 Task: Find connections with filter location Bhūm with filter topic #Saaswith filter profile language French with filter current company GO FIRST with filter school CA TEST SERIES - Online Test Series for CA Final & IPCC/INTER with filter industry Industry Associations with filter service category Commercial Real Estate with filter keywords title Women's Shelter Jobs
Action: Mouse moved to (489, 60)
Screenshot: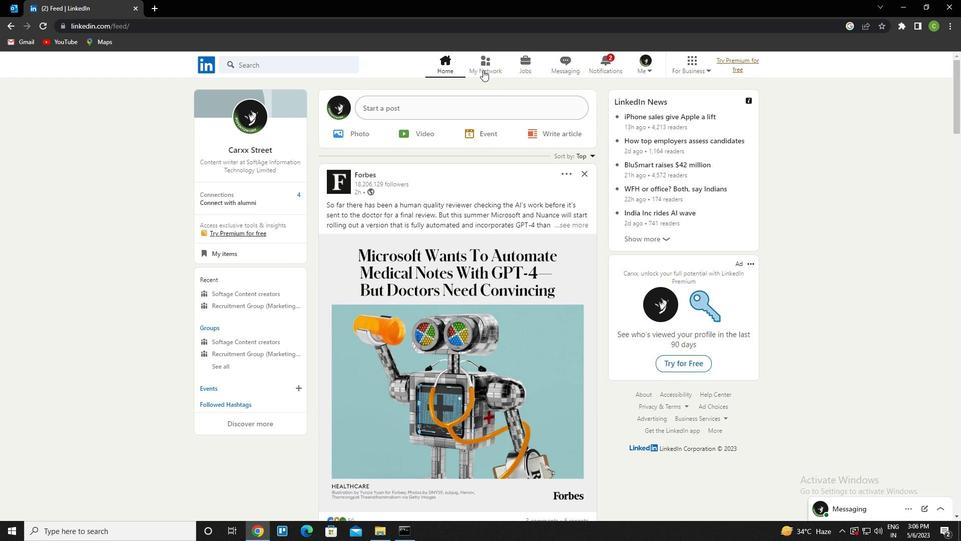 
Action: Mouse pressed left at (489, 60)
Screenshot: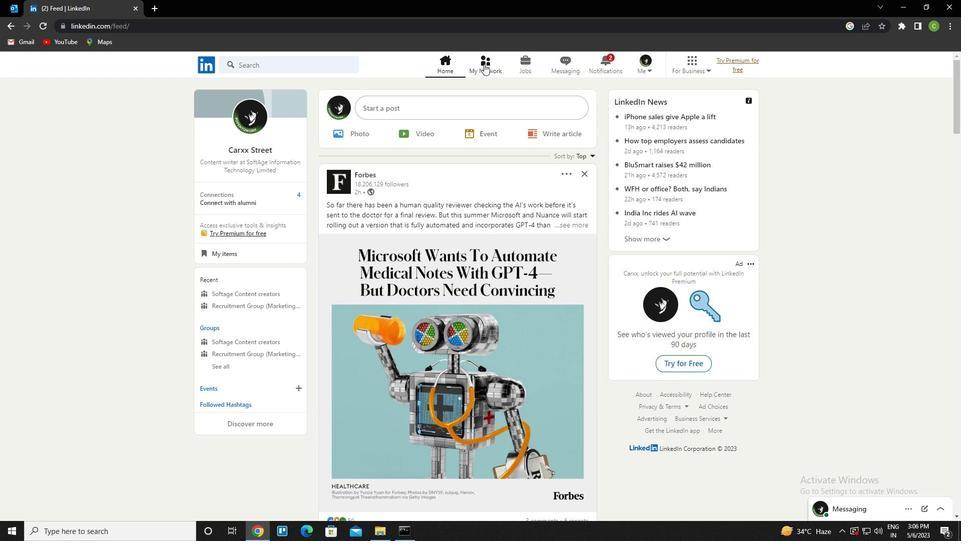 
Action: Mouse moved to (313, 123)
Screenshot: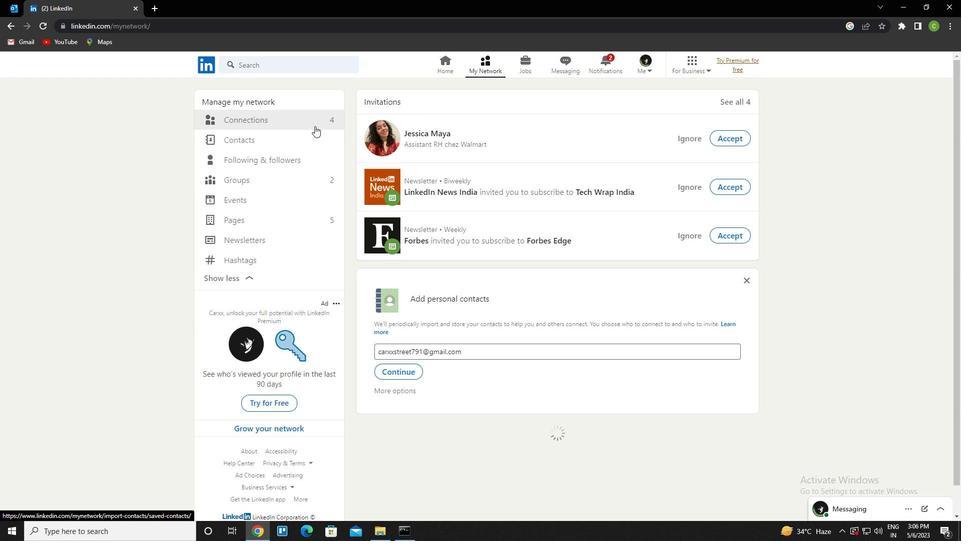 
Action: Mouse pressed left at (313, 123)
Screenshot: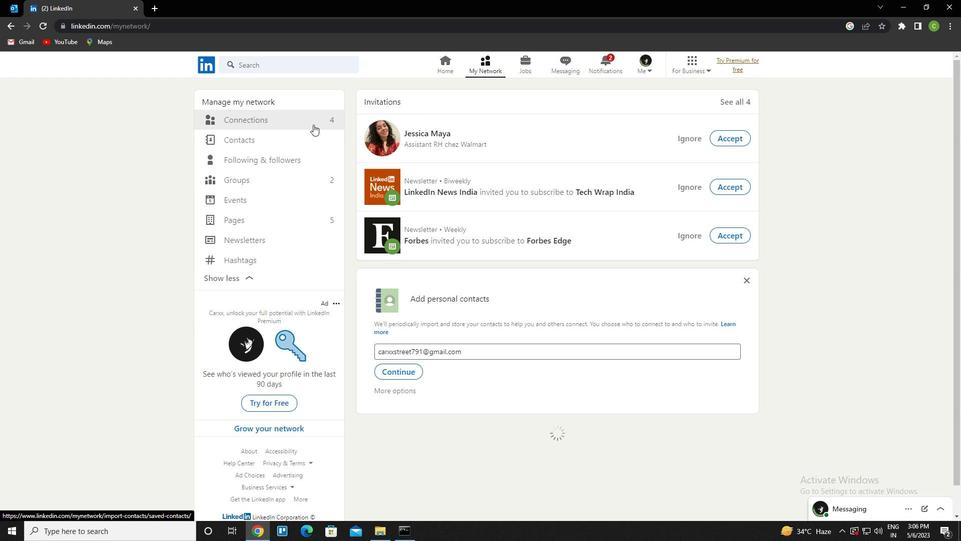 
Action: Mouse moved to (552, 119)
Screenshot: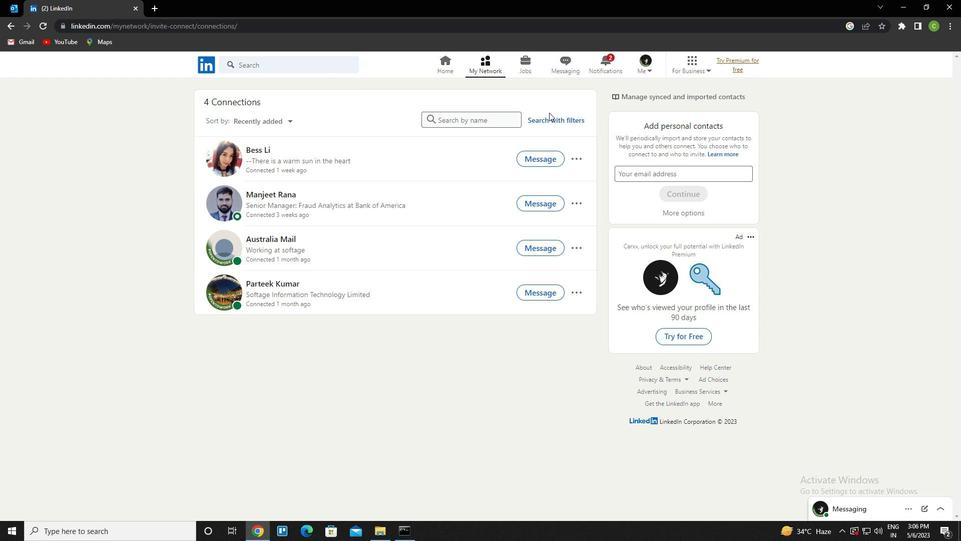 
Action: Mouse pressed left at (552, 119)
Screenshot: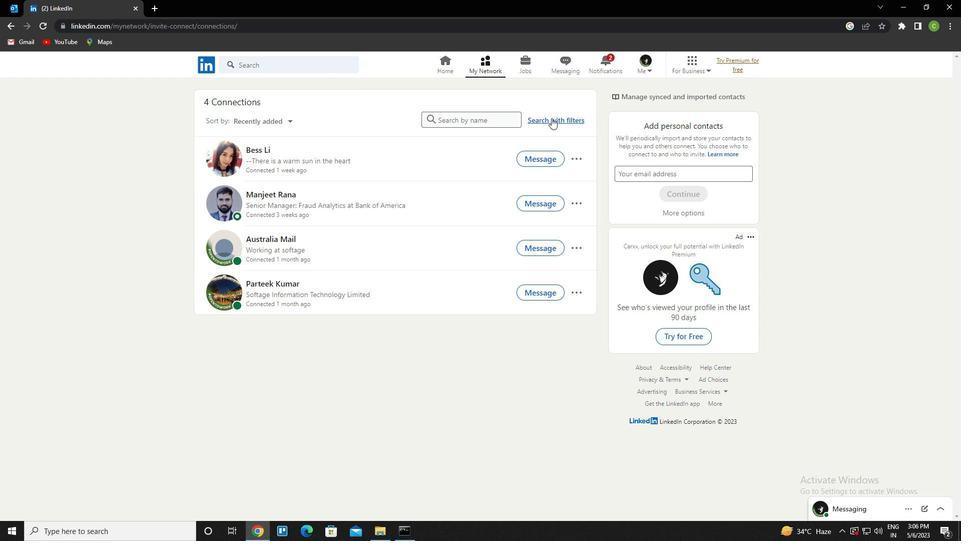 
Action: Mouse moved to (514, 94)
Screenshot: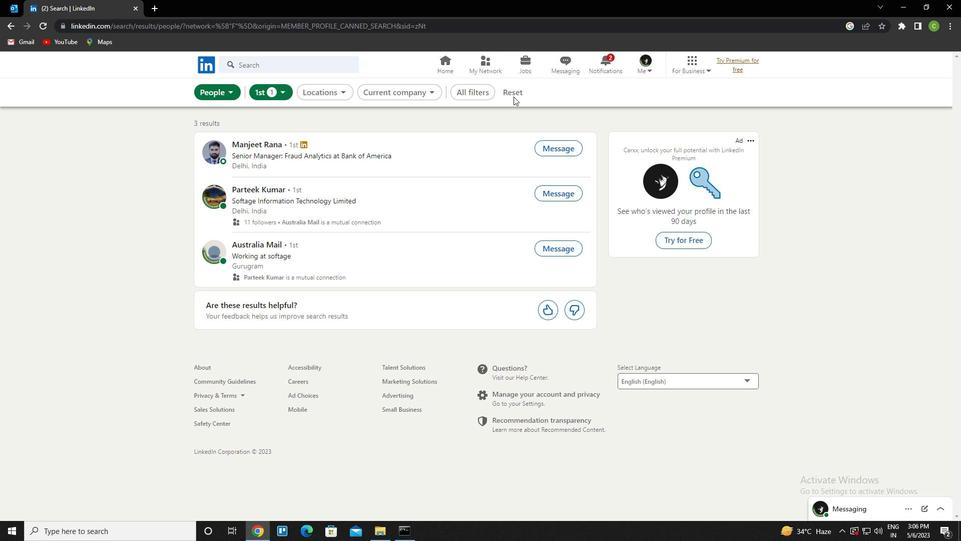 
Action: Mouse pressed left at (514, 94)
Screenshot: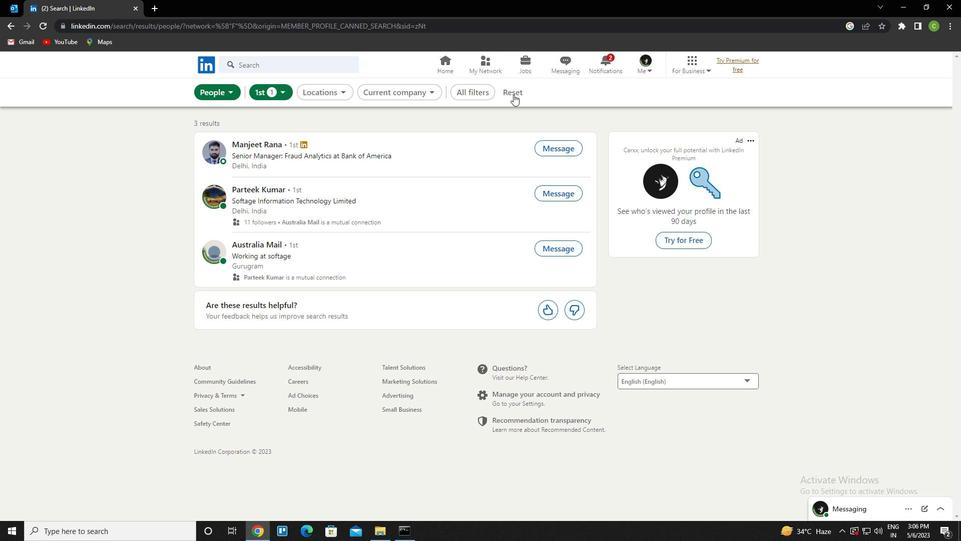 
Action: Mouse moved to (485, 97)
Screenshot: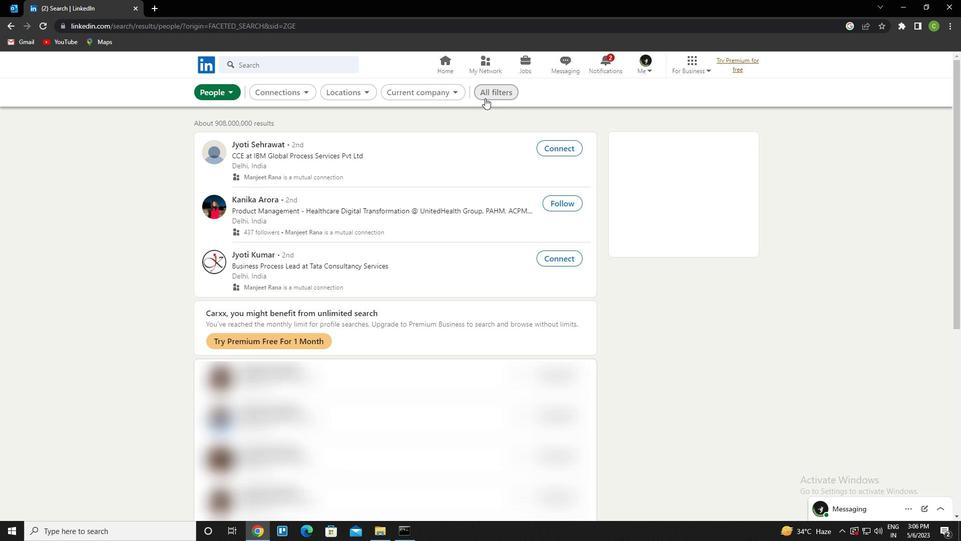 
Action: Mouse pressed left at (485, 97)
Screenshot: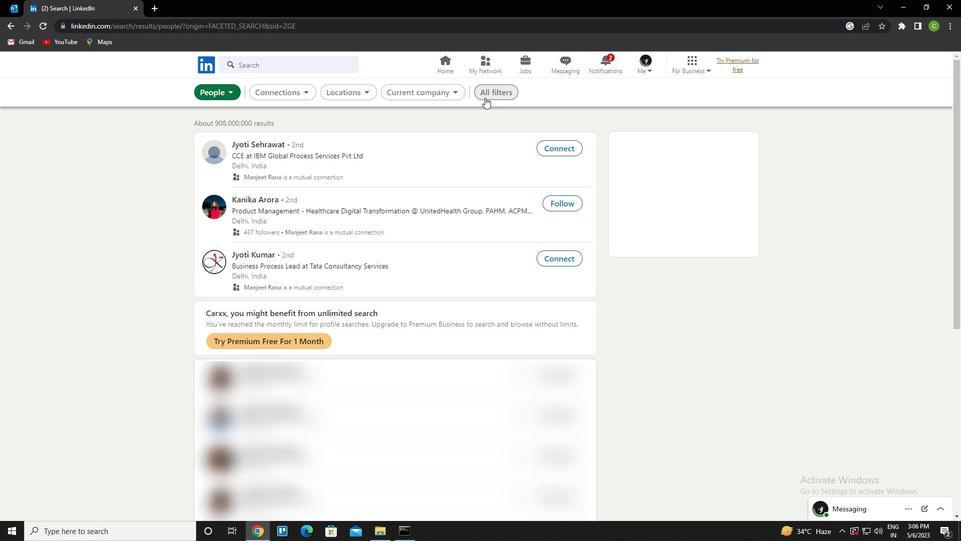 
Action: Mouse moved to (860, 337)
Screenshot: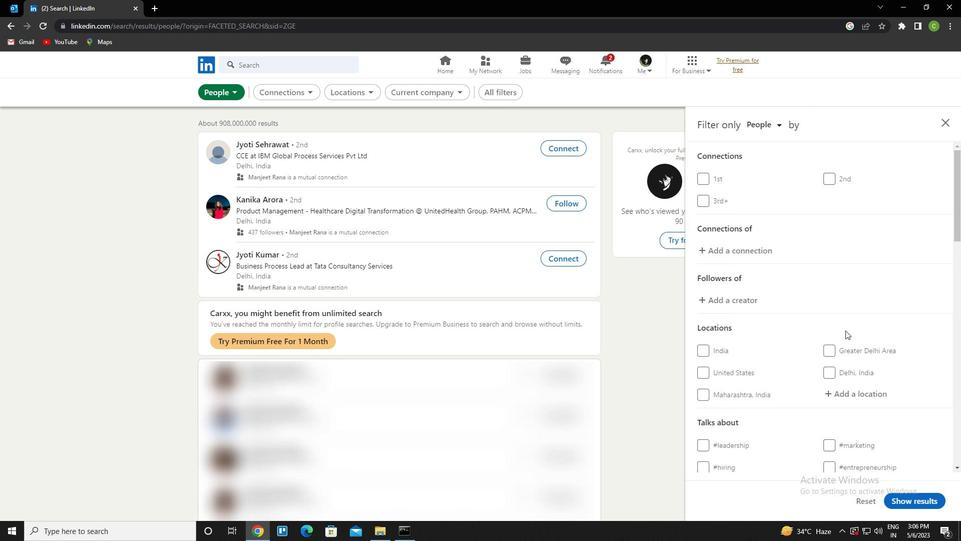 
Action: Mouse scrolled (860, 337) with delta (0, 0)
Screenshot: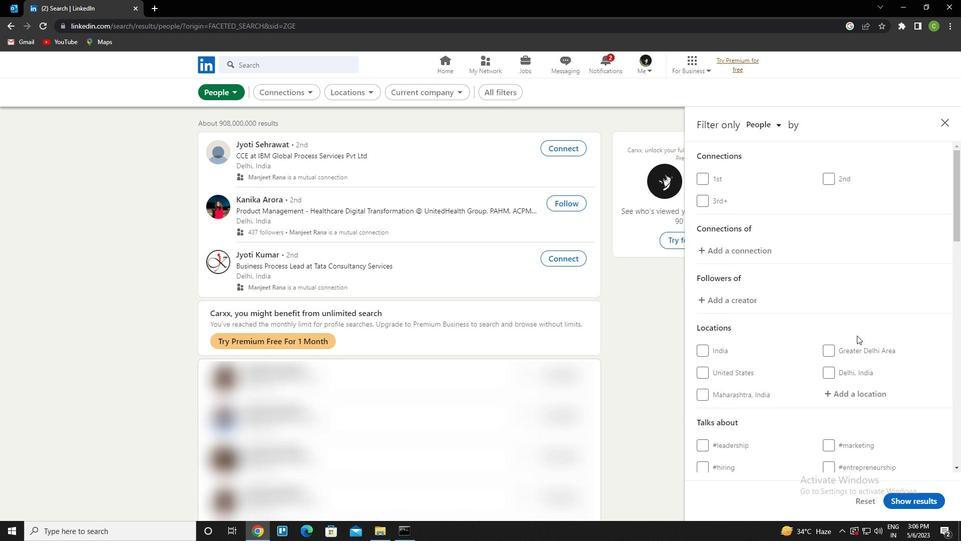 
Action: Mouse moved to (859, 338)
Screenshot: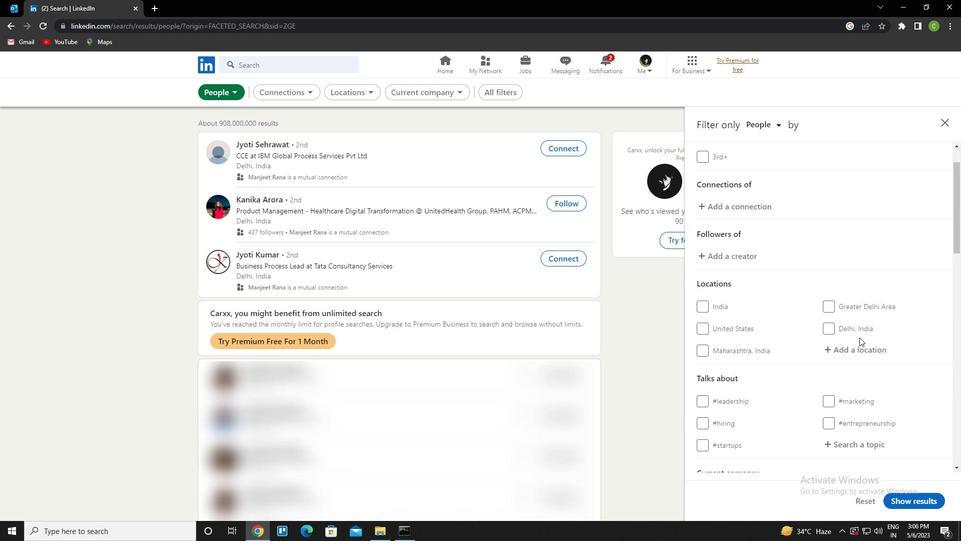 
Action: Mouse scrolled (859, 337) with delta (0, 0)
Screenshot: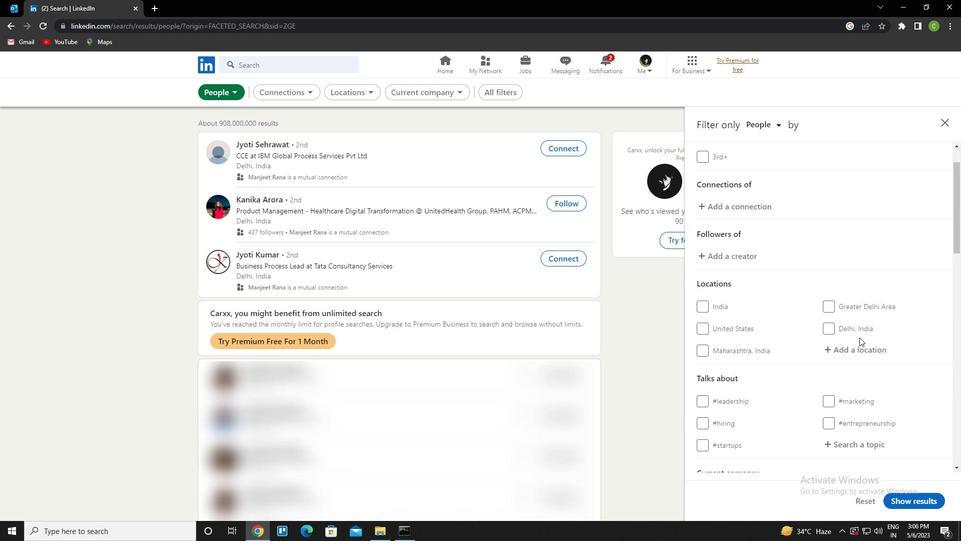 
Action: Mouse moved to (865, 289)
Screenshot: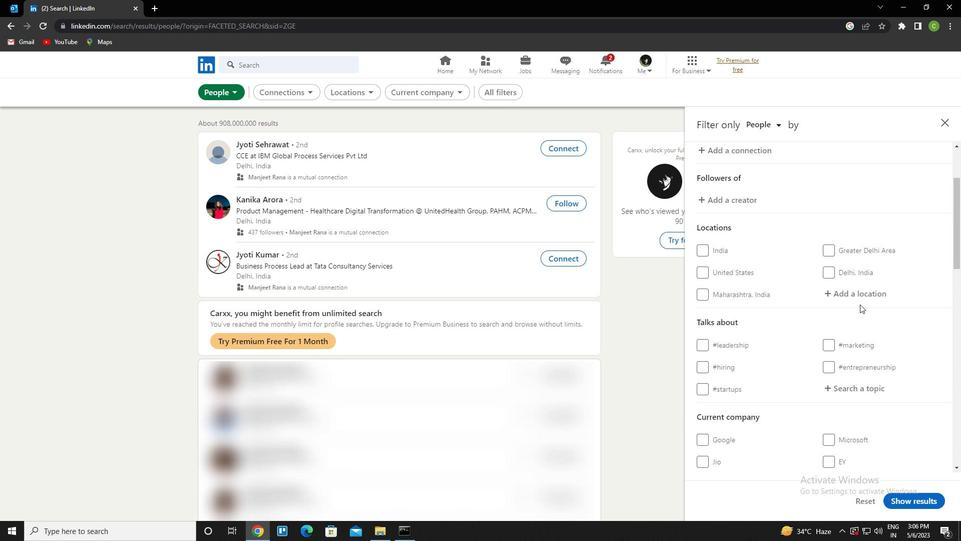 
Action: Mouse pressed left at (865, 289)
Screenshot: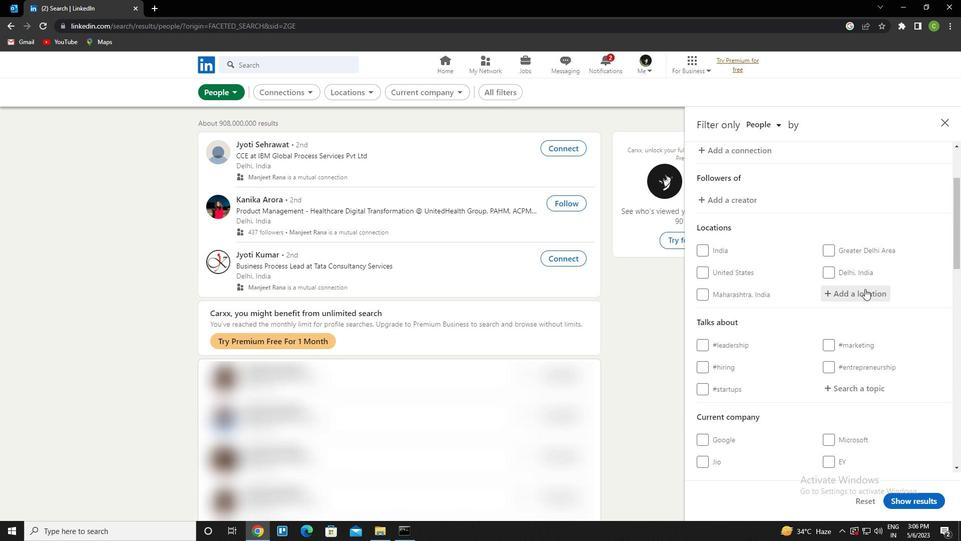 
Action: Key pressed <Key.caps_lock>b<Key.caps_lock>Hum<Key.down><Key.enter>
Screenshot: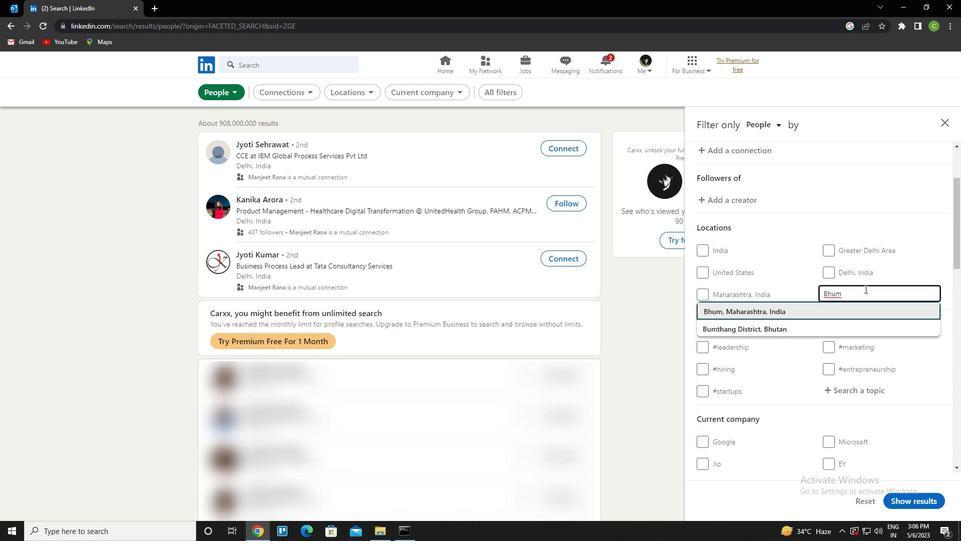 
Action: Mouse moved to (858, 312)
Screenshot: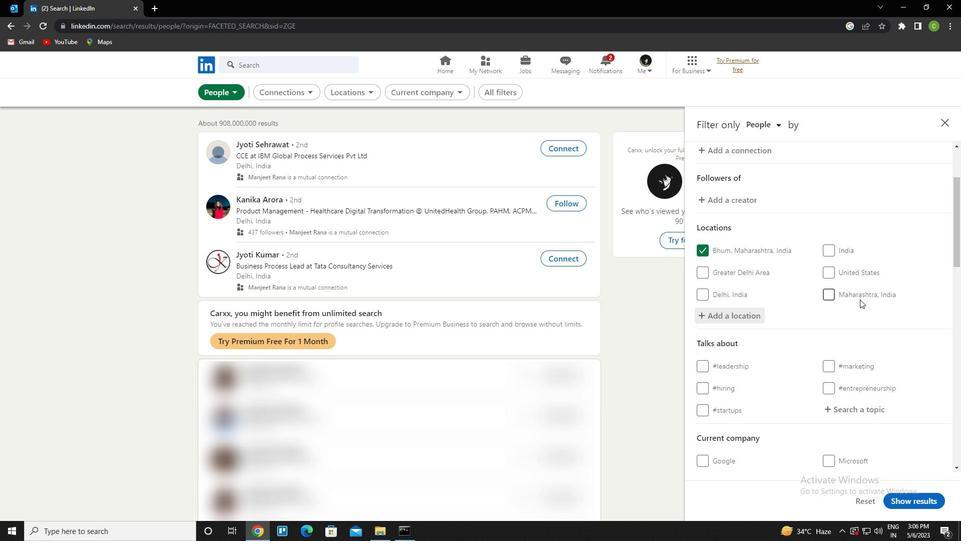 
Action: Mouse scrolled (858, 311) with delta (0, 0)
Screenshot: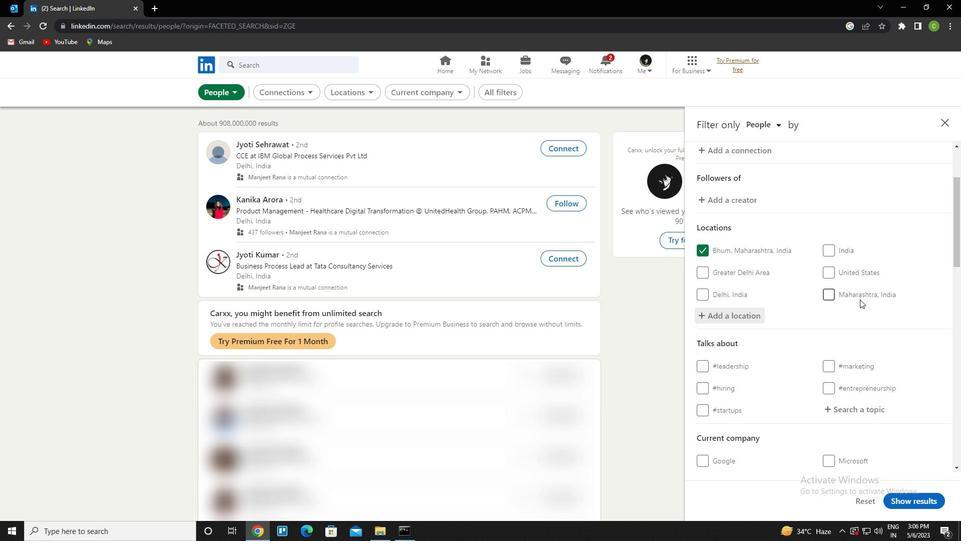 
Action: Mouse moved to (852, 363)
Screenshot: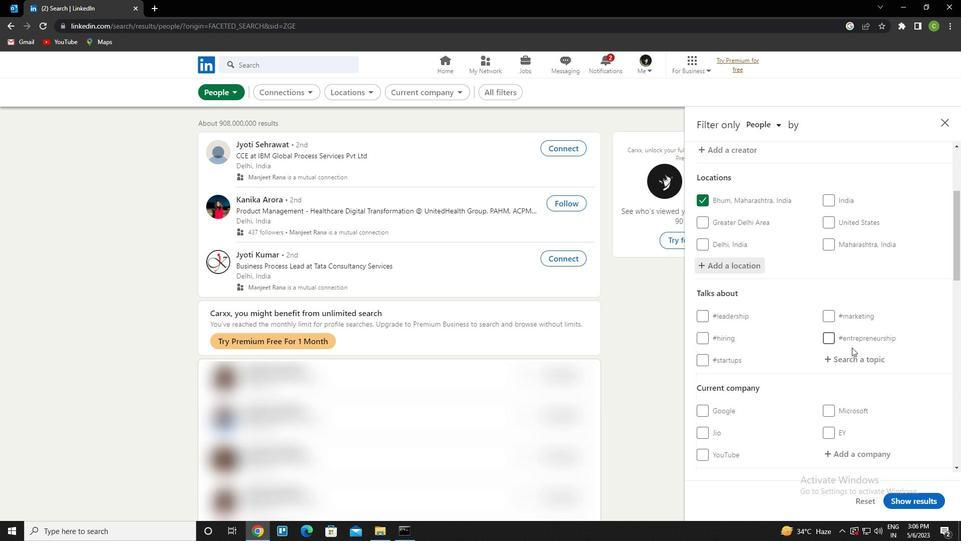 
Action: Mouse pressed left at (852, 363)
Screenshot: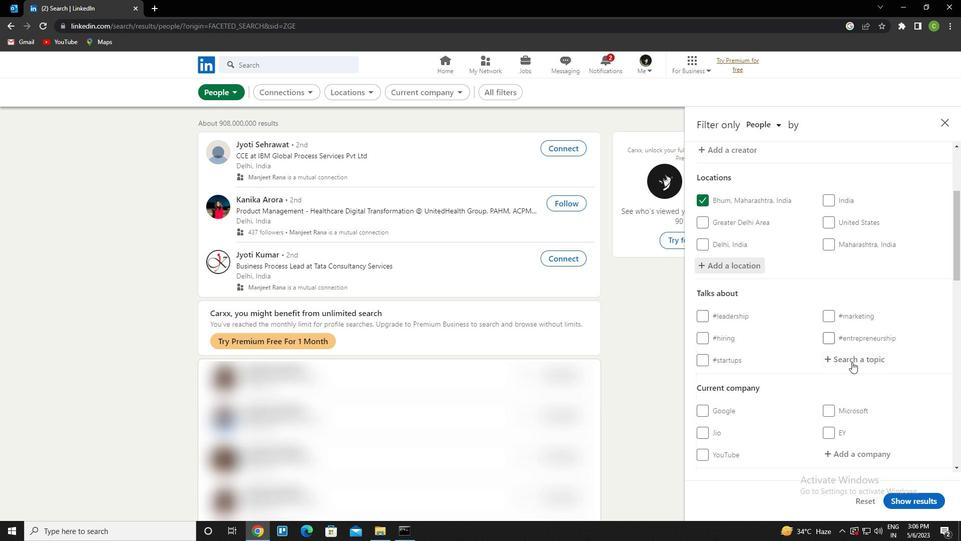 
Action: Key pressed saas<Key.down><Key.enter>
Screenshot: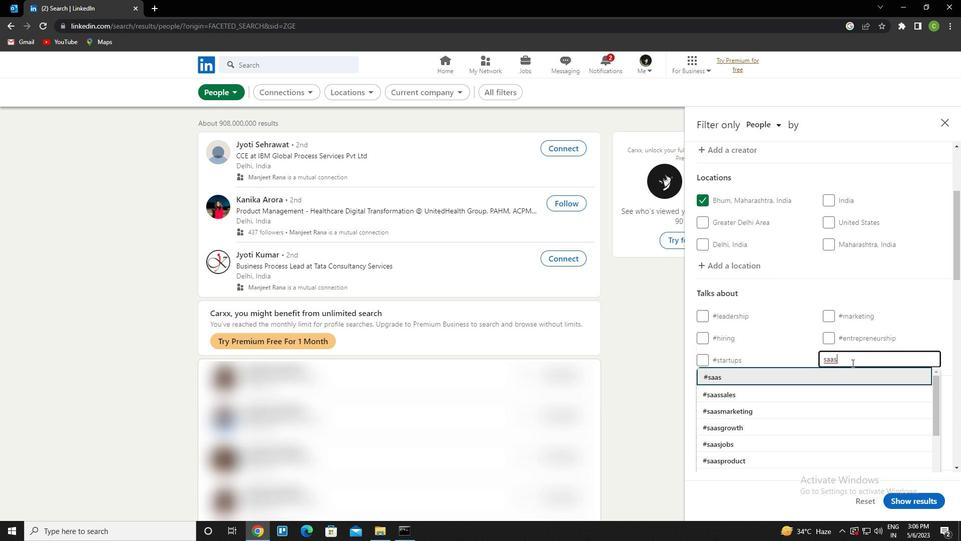 
Action: Mouse scrolled (852, 362) with delta (0, 0)
Screenshot: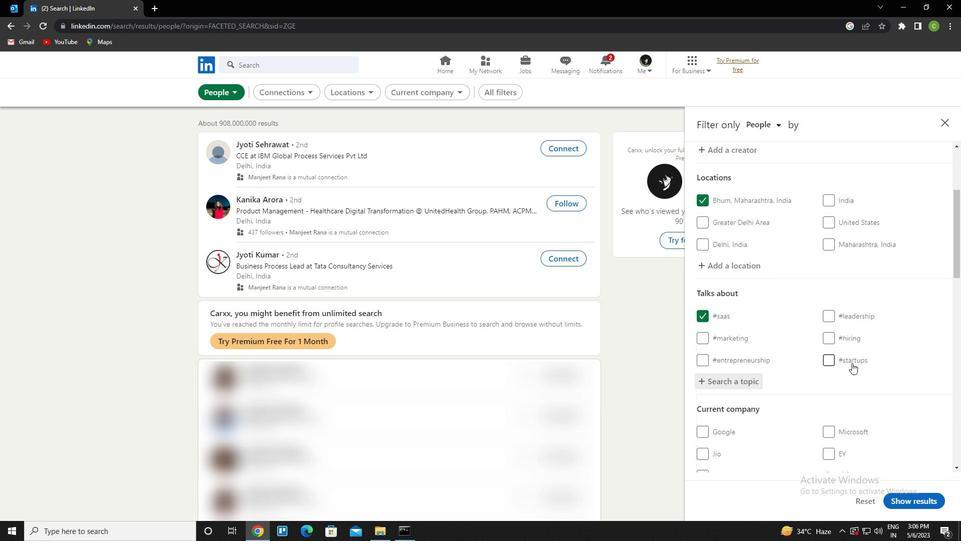 
Action: Mouse scrolled (852, 362) with delta (0, 0)
Screenshot: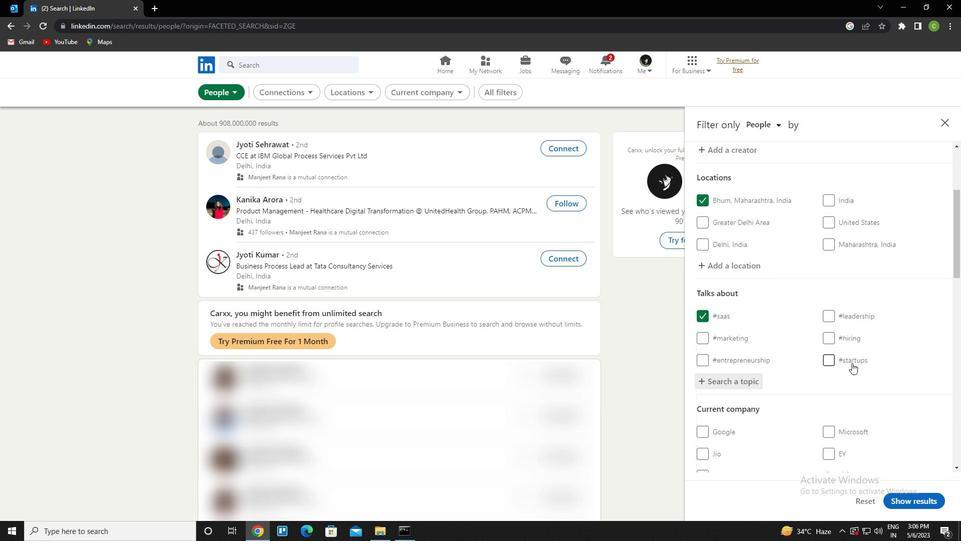 
Action: Mouse scrolled (852, 362) with delta (0, 0)
Screenshot: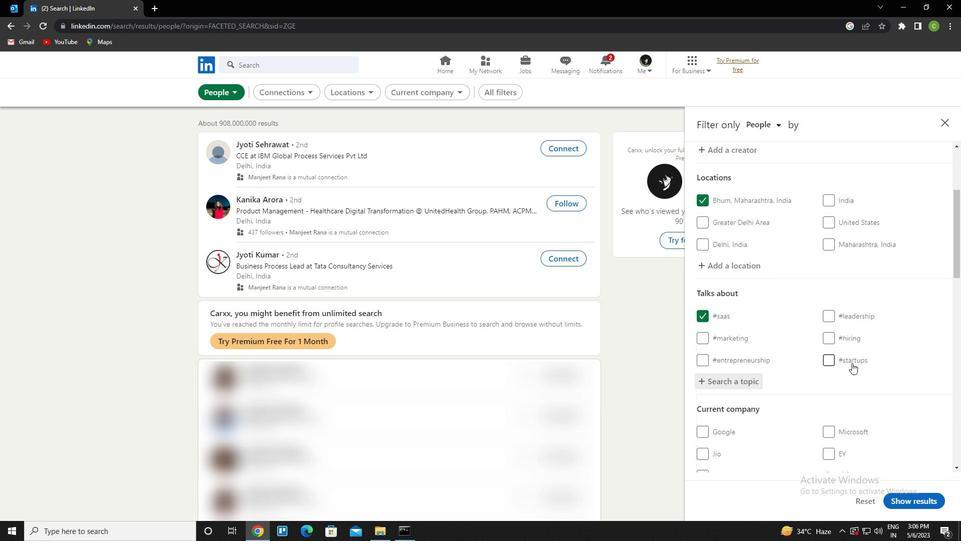 
Action: Mouse scrolled (852, 362) with delta (0, 0)
Screenshot: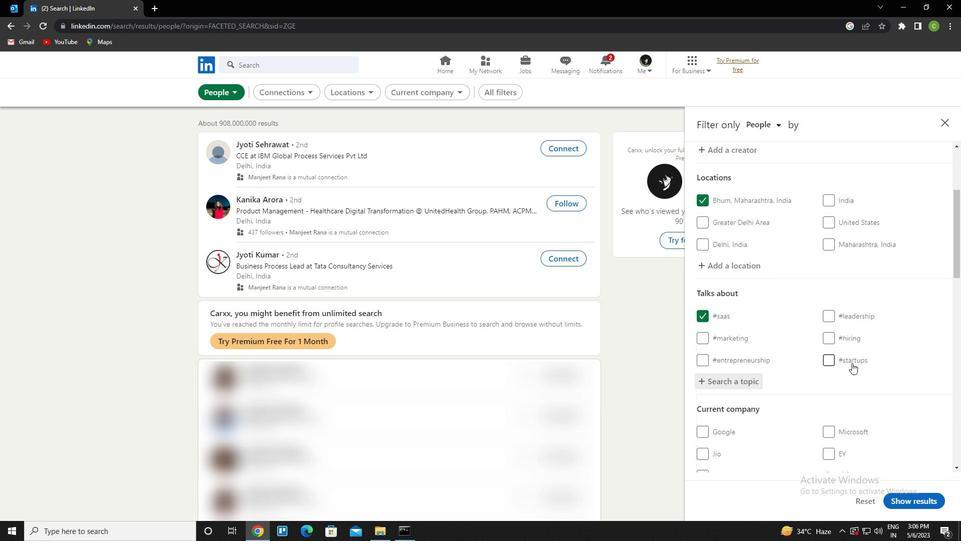 
Action: Mouse scrolled (852, 362) with delta (0, 0)
Screenshot: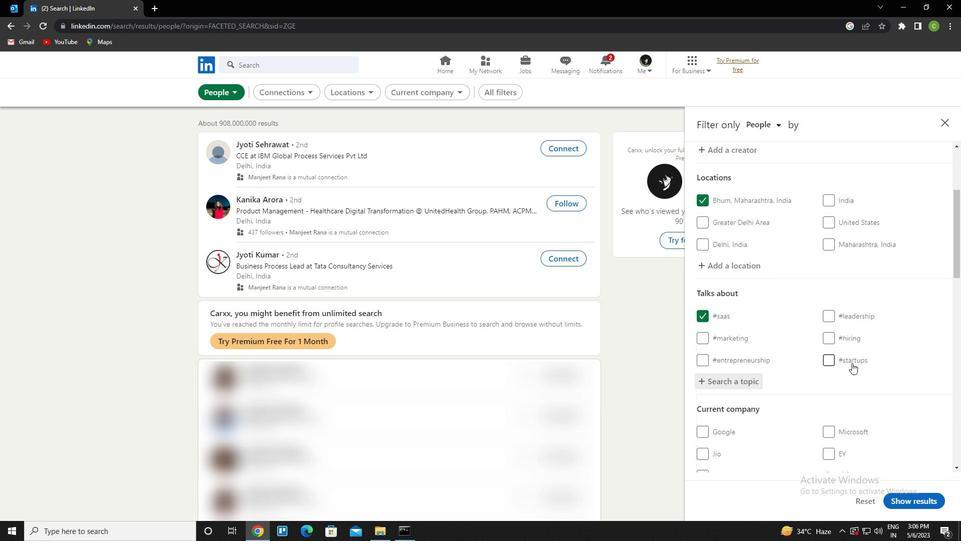 
Action: Mouse scrolled (852, 362) with delta (0, 0)
Screenshot: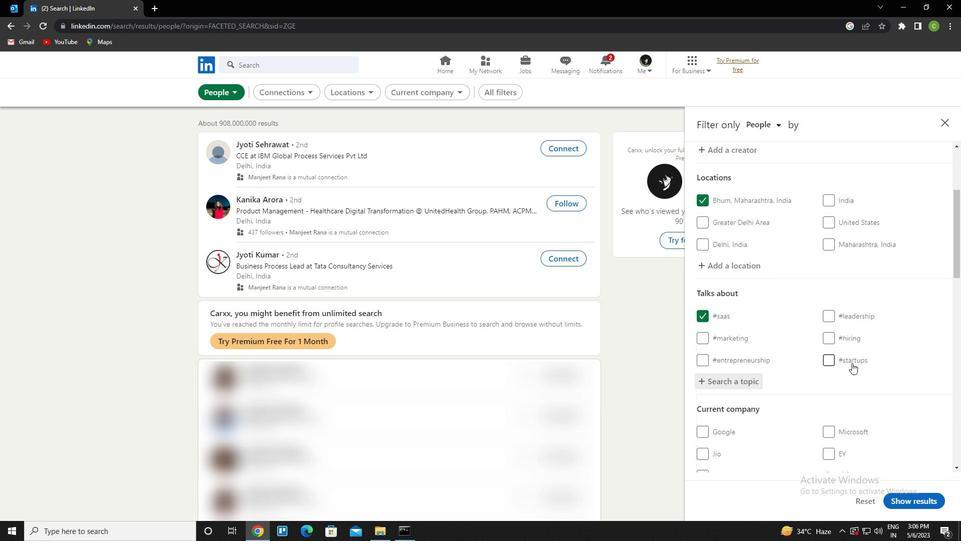 
Action: Mouse scrolled (852, 362) with delta (0, 0)
Screenshot: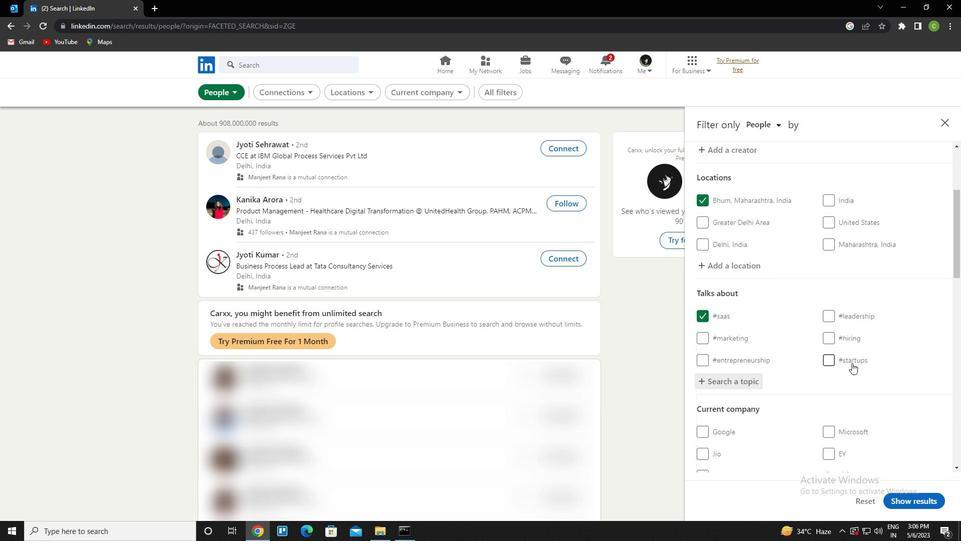 
Action: Mouse scrolled (852, 362) with delta (0, 0)
Screenshot: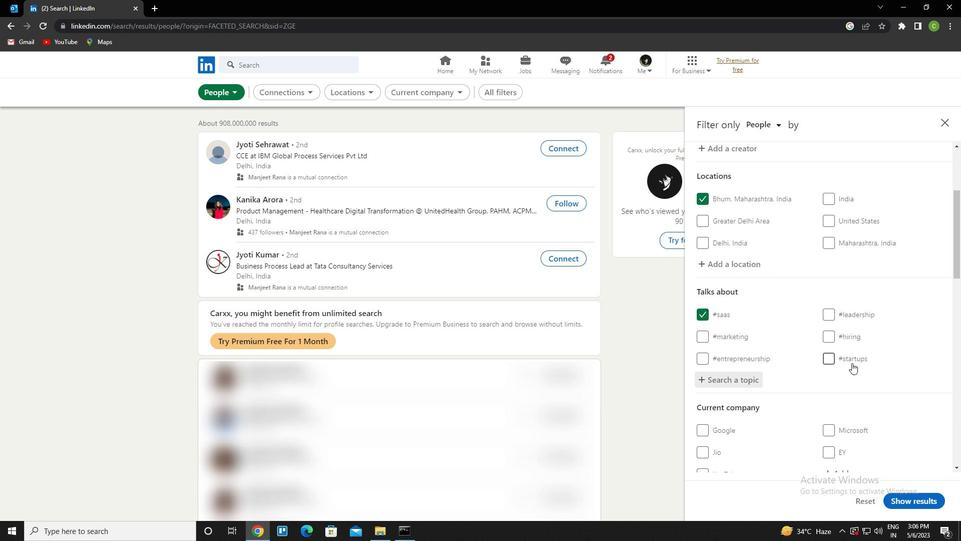 
Action: Mouse scrolled (852, 362) with delta (0, 0)
Screenshot: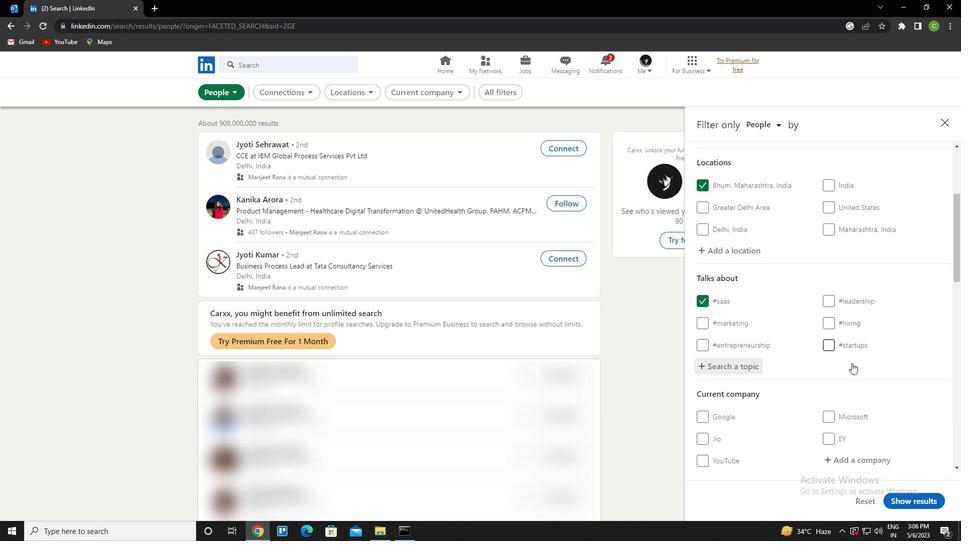
Action: Mouse moved to (835, 380)
Screenshot: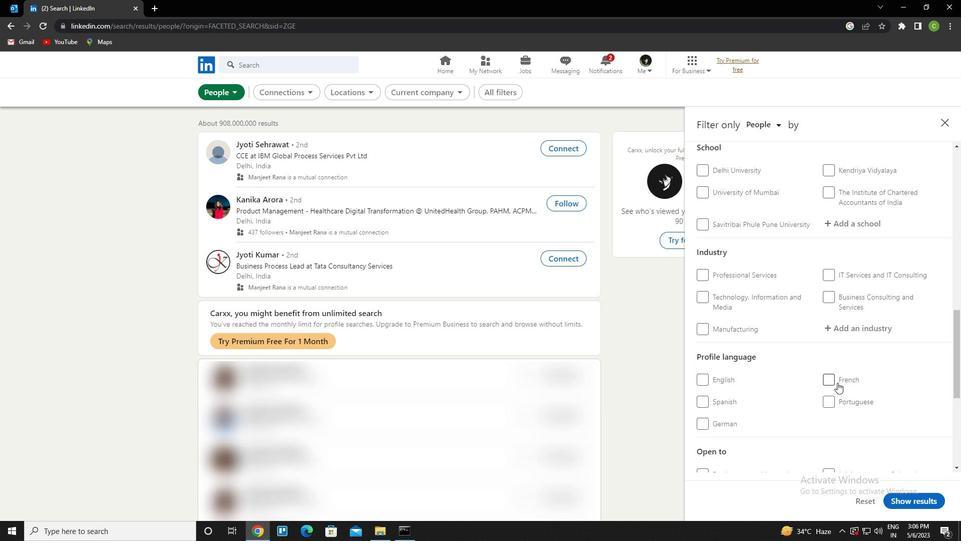 
Action: Mouse pressed left at (835, 380)
Screenshot: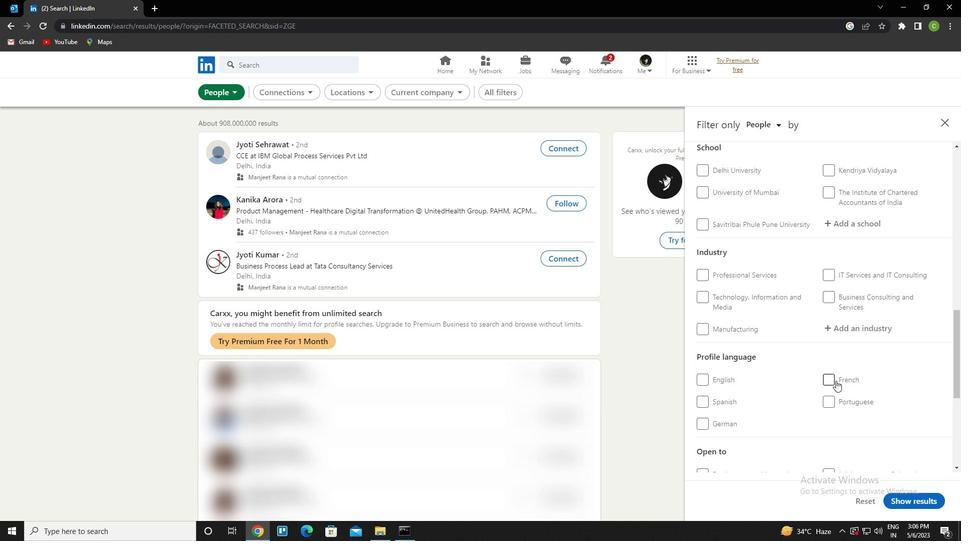 
Action: Mouse moved to (813, 358)
Screenshot: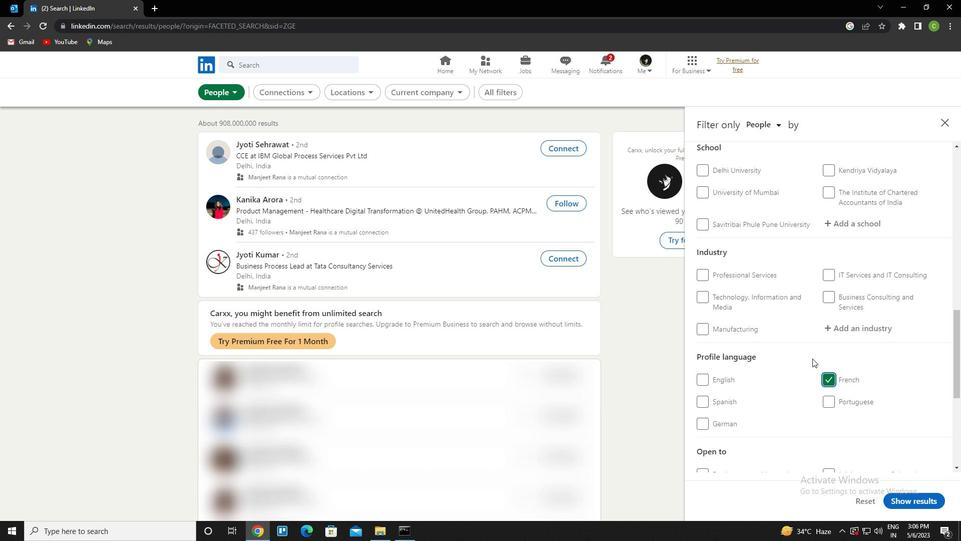 
Action: Mouse scrolled (813, 358) with delta (0, 0)
Screenshot: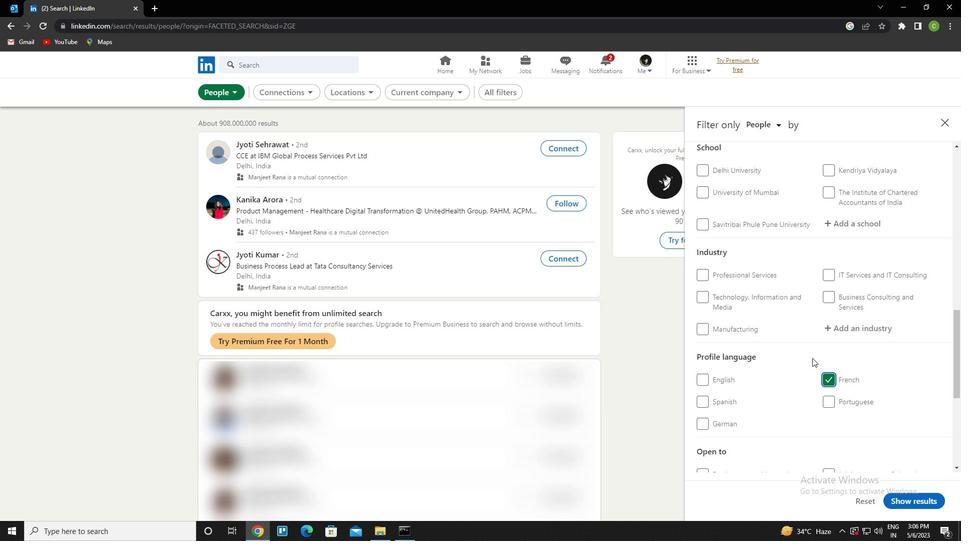 
Action: Mouse scrolled (813, 358) with delta (0, 0)
Screenshot: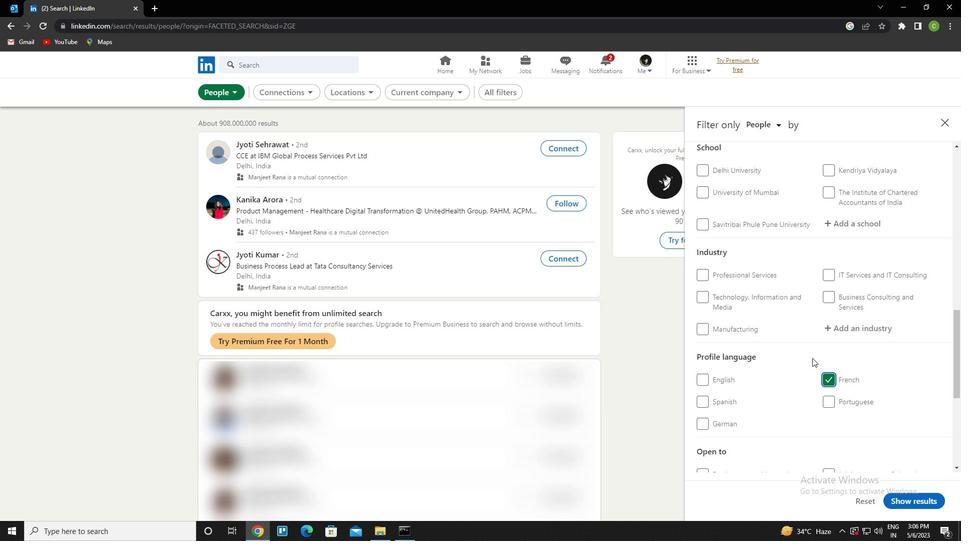 
Action: Mouse scrolled (813, 358) with delta (0, 0)
Screenshot: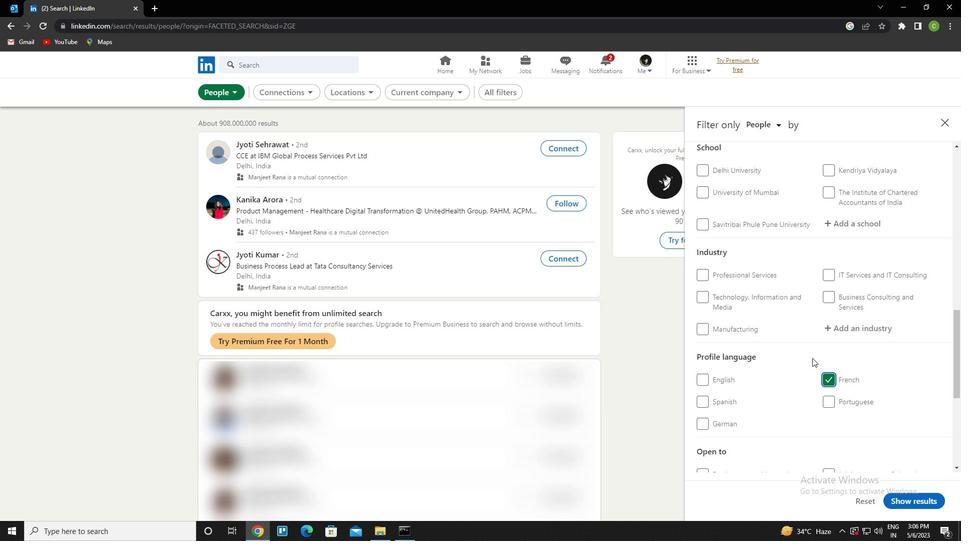 
Action: Mouse scrolled (813, 358) with delta (0, 0)
Screenshot: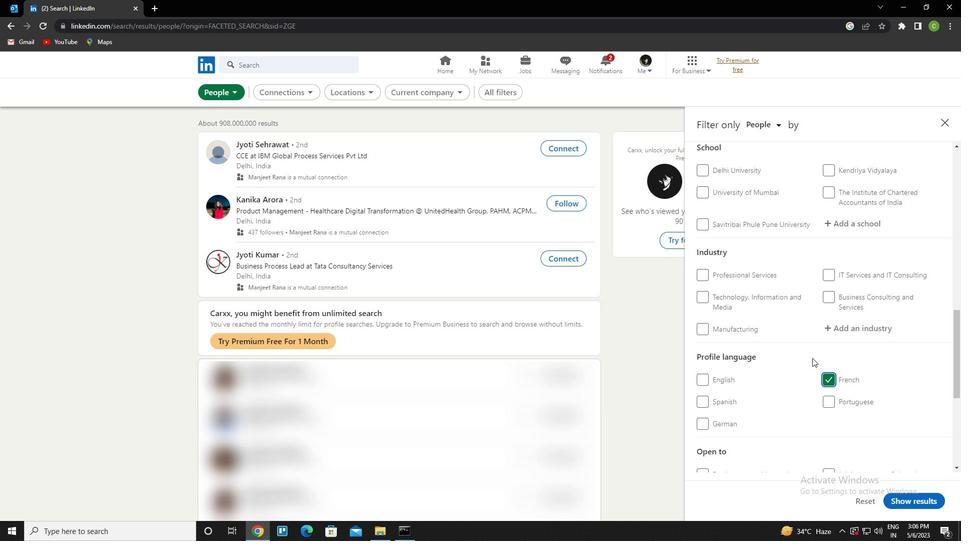 
Action: Mouse scrolled (813, 358) with delta (0, 0)
Screenshot: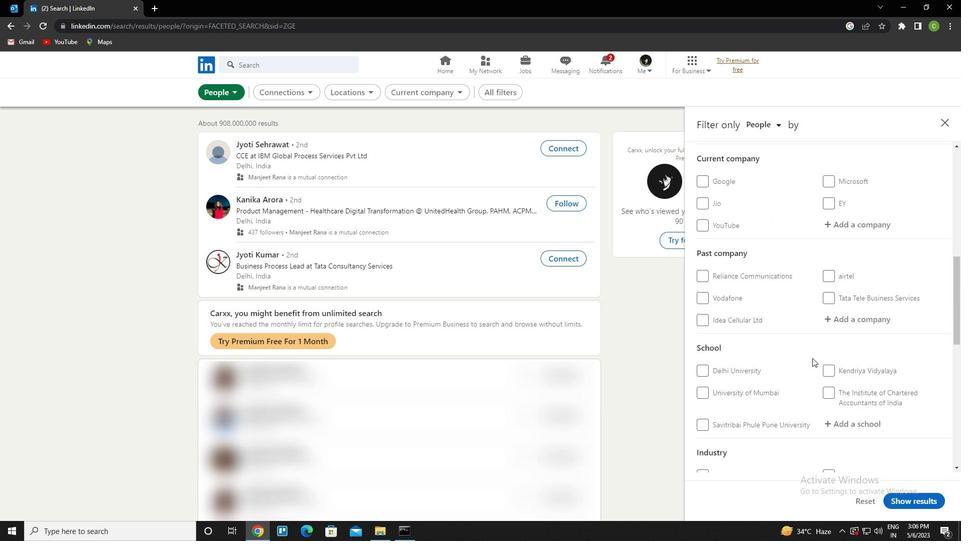 
Action: Mouse scrolled (813, 358) with delta (0, 0)
Screenshot: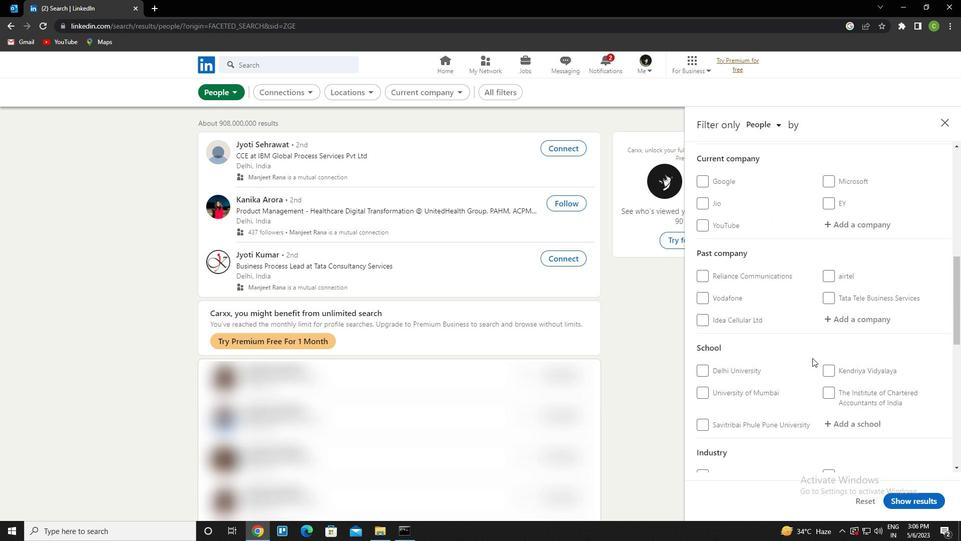 
Action: Mouse scrolled (813, 358) with delta (0, 0)
Screenshot: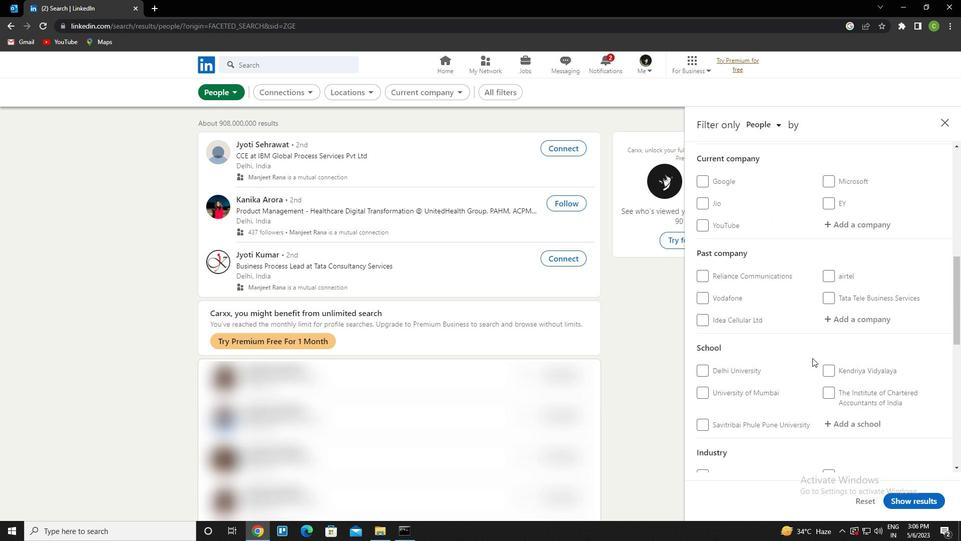 
Action: Mouse moved to (861, 379)
Screenshot: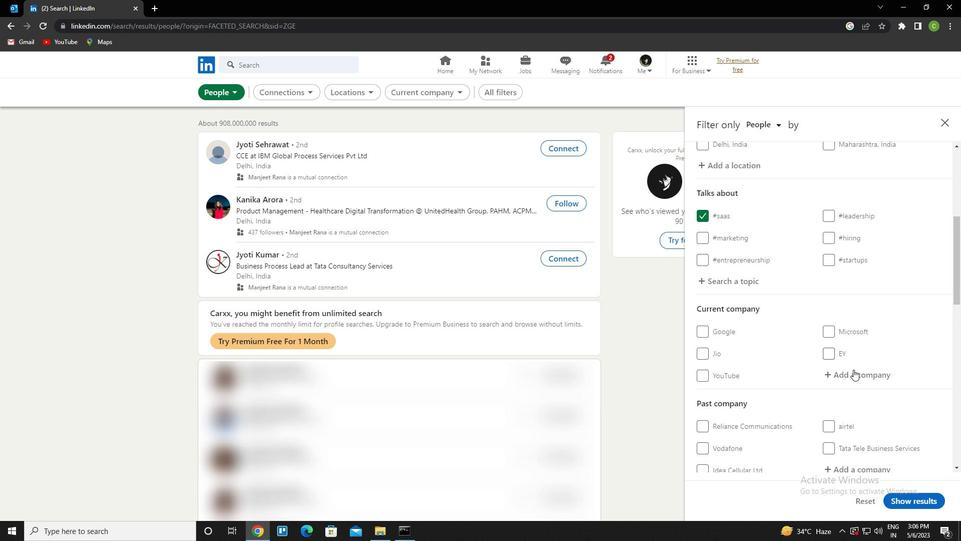 
Action: Mouse pressed left at (861, 379)
Screenshot: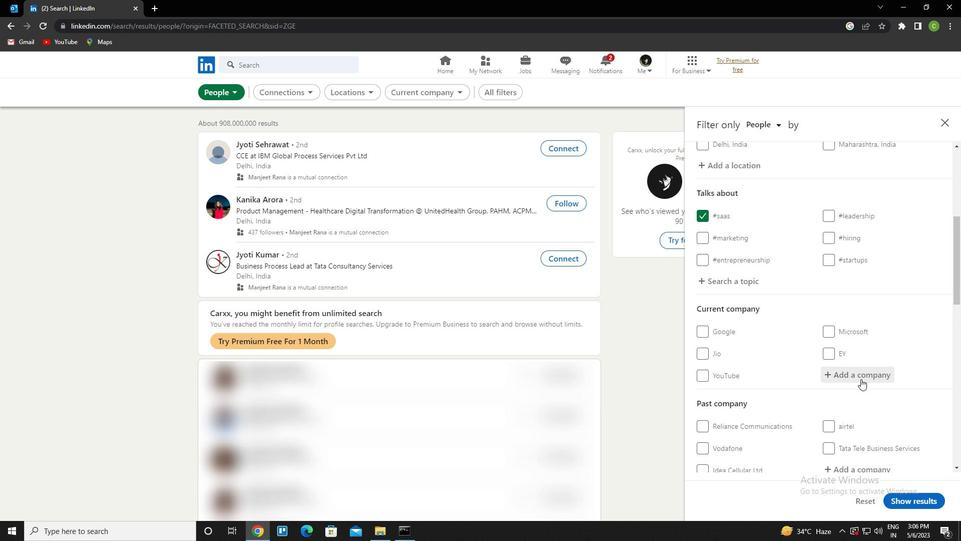 
Action: Key pressed <Key.caps_lock>go<Key.space>first<Key.down><Key.enter>
Screenshot: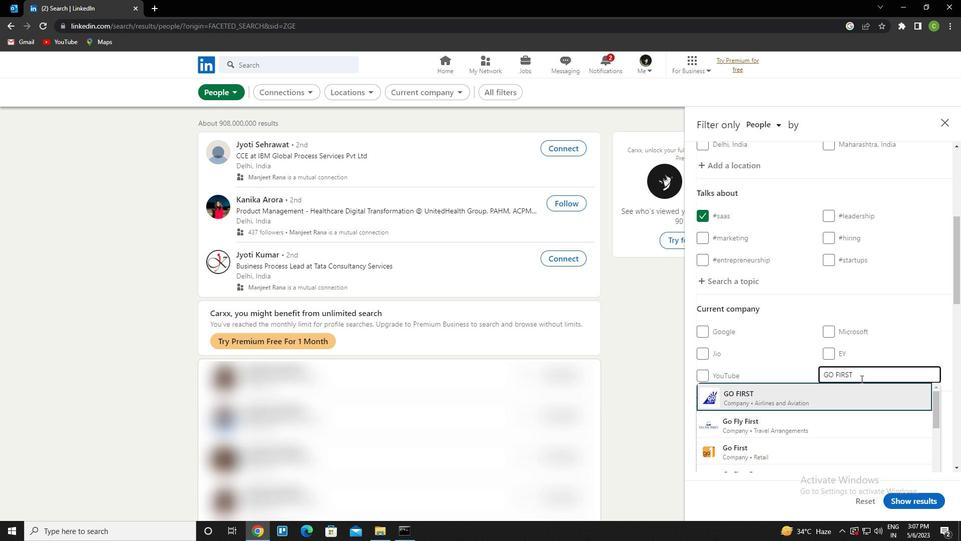 
Action: Mouse scrolled (861, 378) with delta (0, 0)
Screenshot: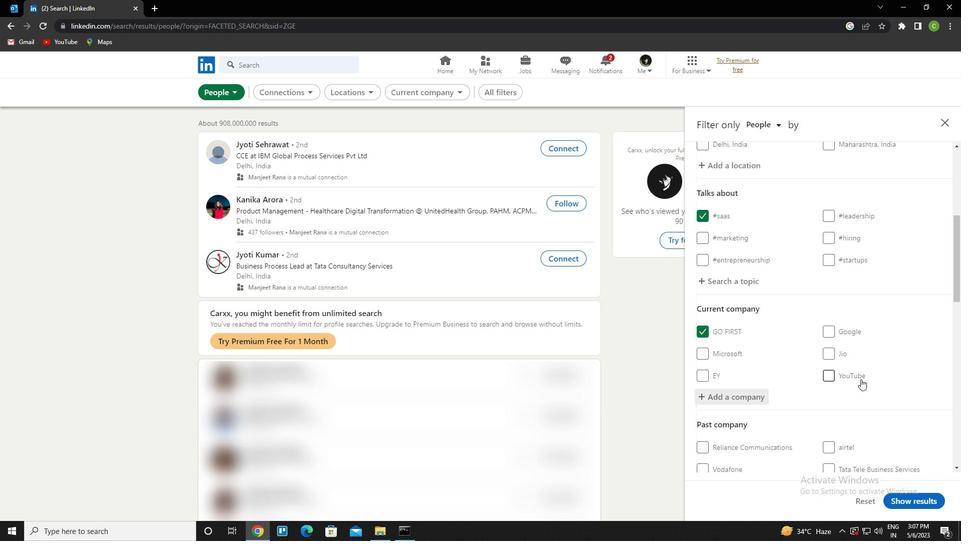 
Action: Mouse scrolled (861, 378) with delta (0, 0)
Screenshot: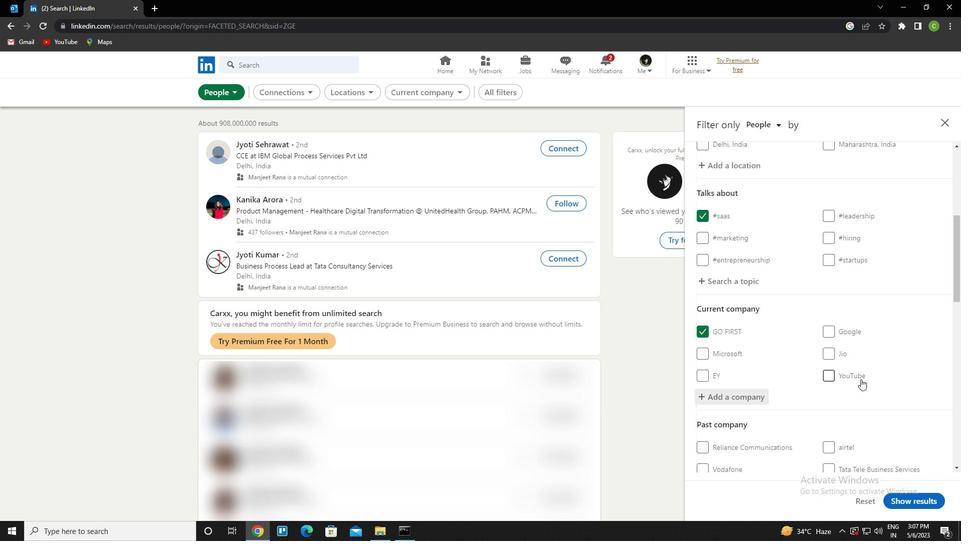 
Action: Mouse moved to (862, 384)
Screenshot: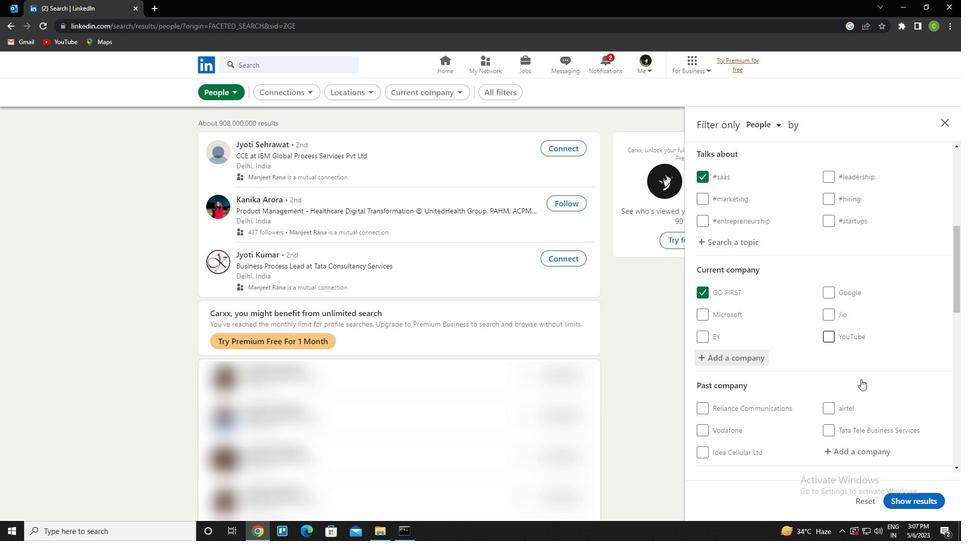 
Action: Mouse scrolled (862, 383) with delta (0, 0)
Screenshot: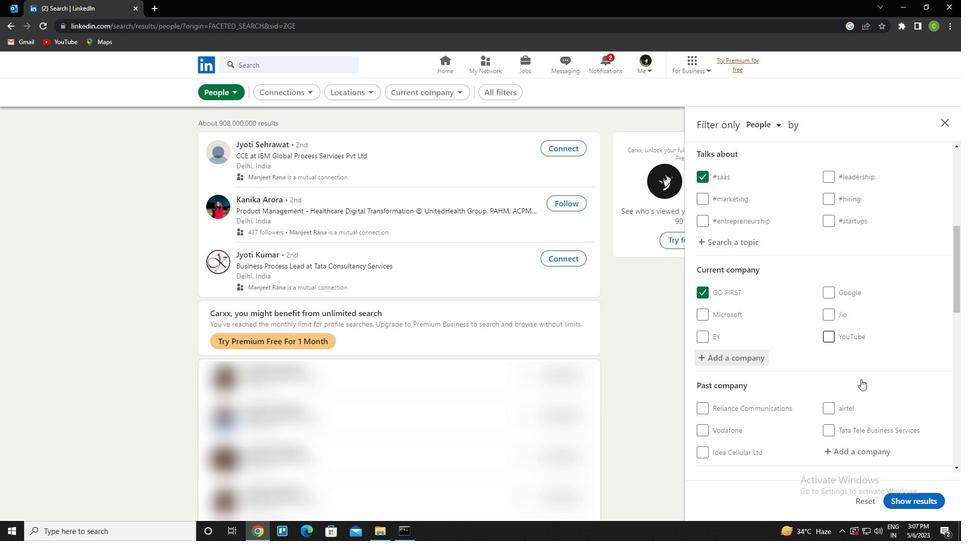 
Action: Mouse moved to (856, 379)
Screenshot: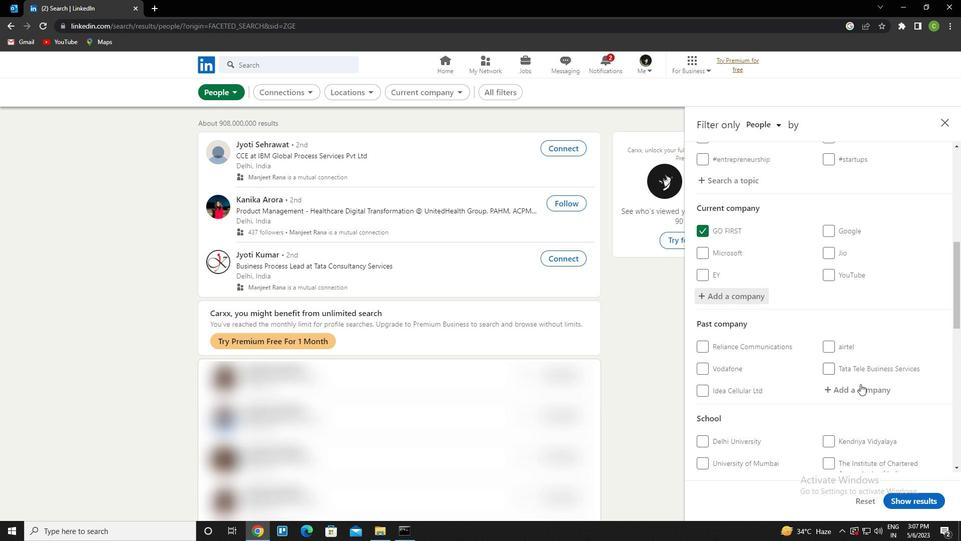
Action: Mouse scrolled (856, 378) with delta (0, 0)
Screenshot: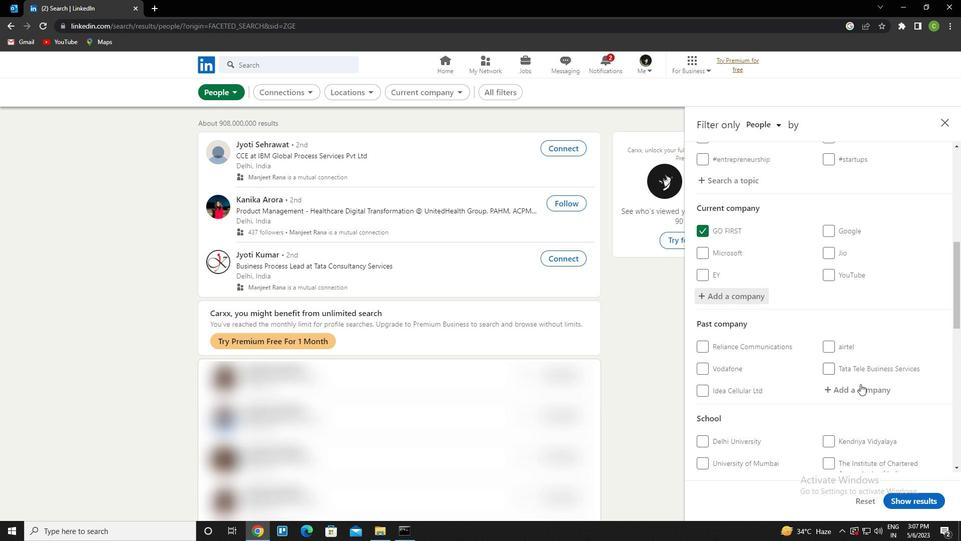 
Action: Mouse moved to (854, 377)
Screenshot: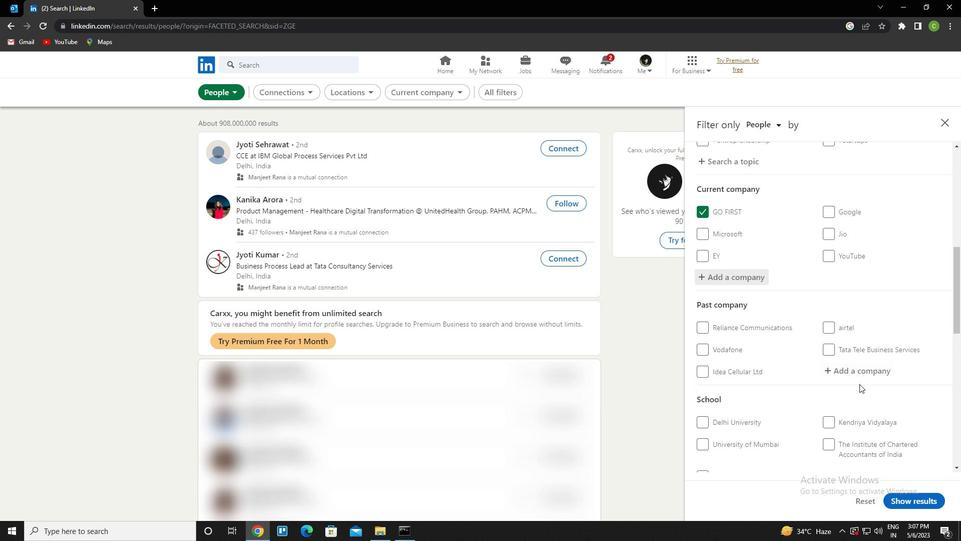 
Action: Mouse scrolled (854, 377) with delta (0, 0)
Screenshot: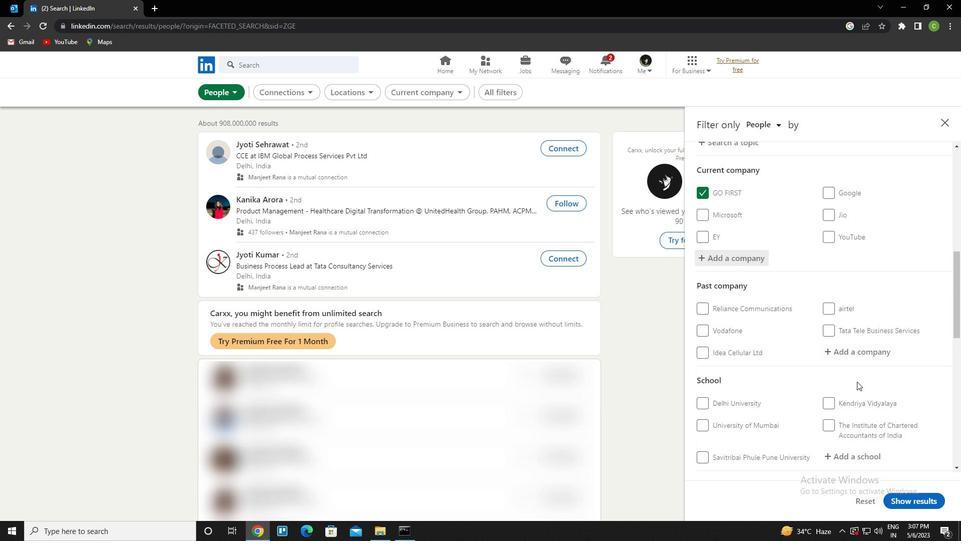 
Action: Mouse moved to (857, 342)
Screenshot: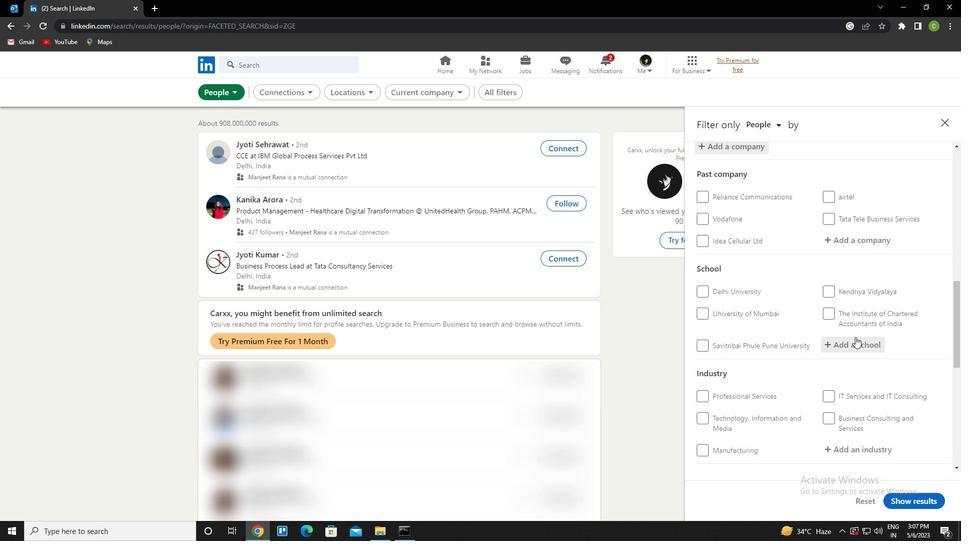 
Action: Mouse pressed left at (857, 342)
Screenshot: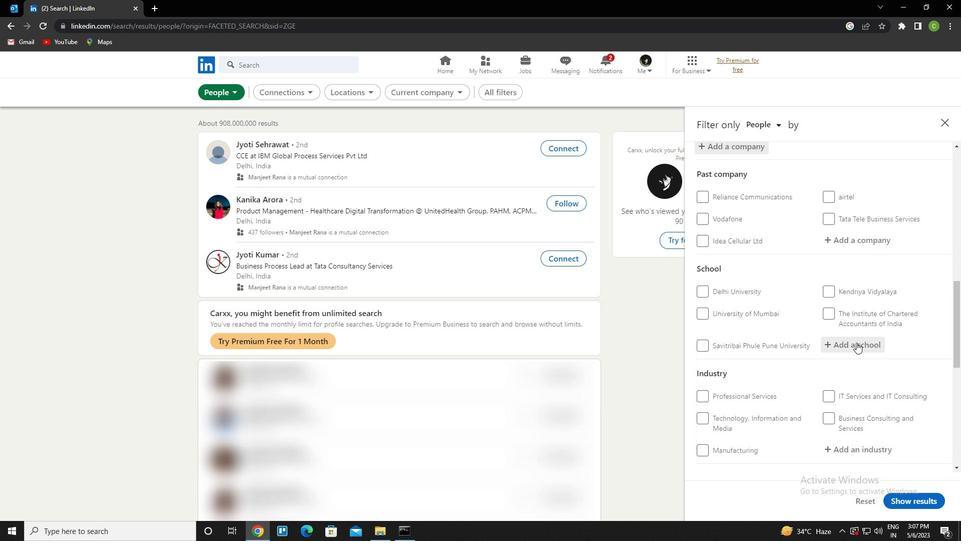 
Action: Key pressed ca<Key.space>test<Key.space>series<Key.down><Key.enter>
Screenshot: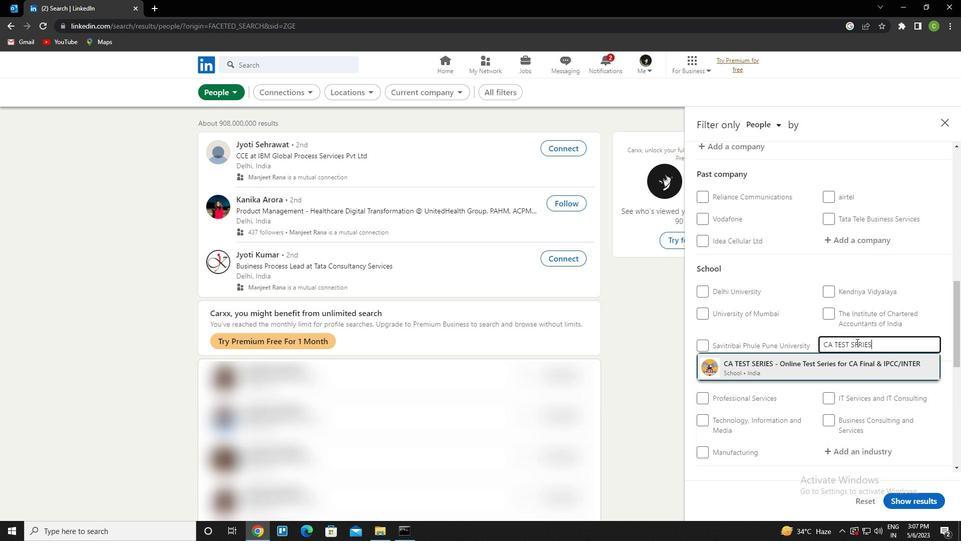 
Action: Mouse moved to (841, 340)
Screenshot: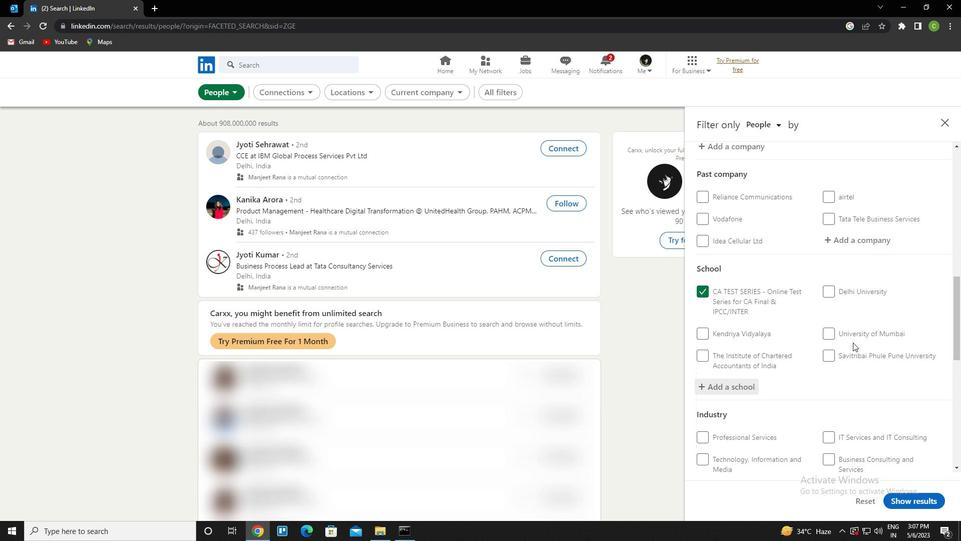 
Action: Mouse scrolled (841, 340) with delta (0, 0)
Screenshot: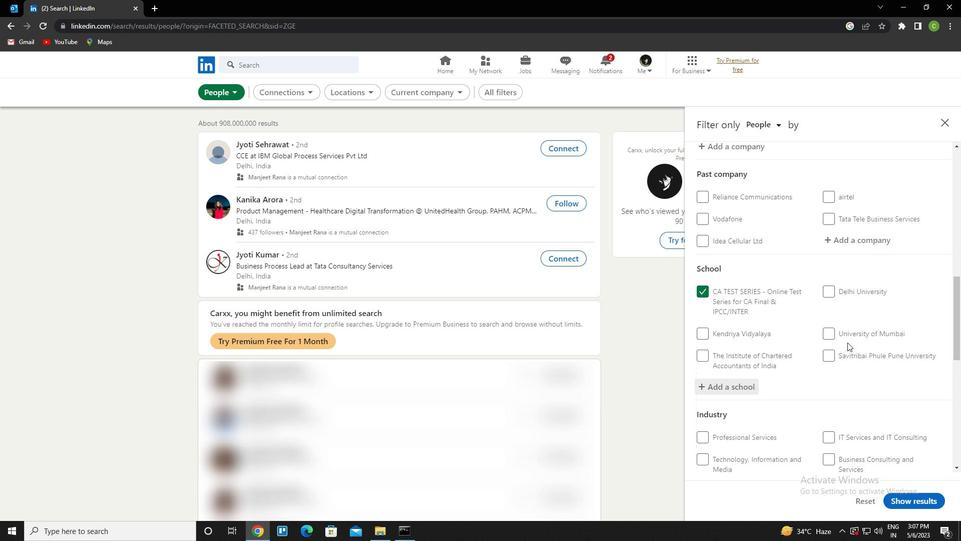 
Action: Mouse moved to (838, 338)
Screenshot: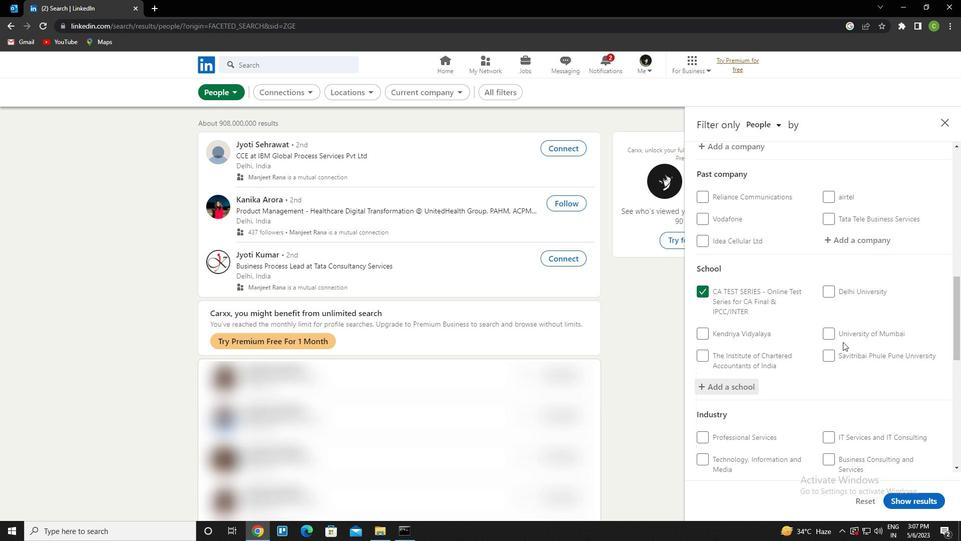 
Action: Mouse scrolled (838, 337) with delta (0, 0)
Screenshot: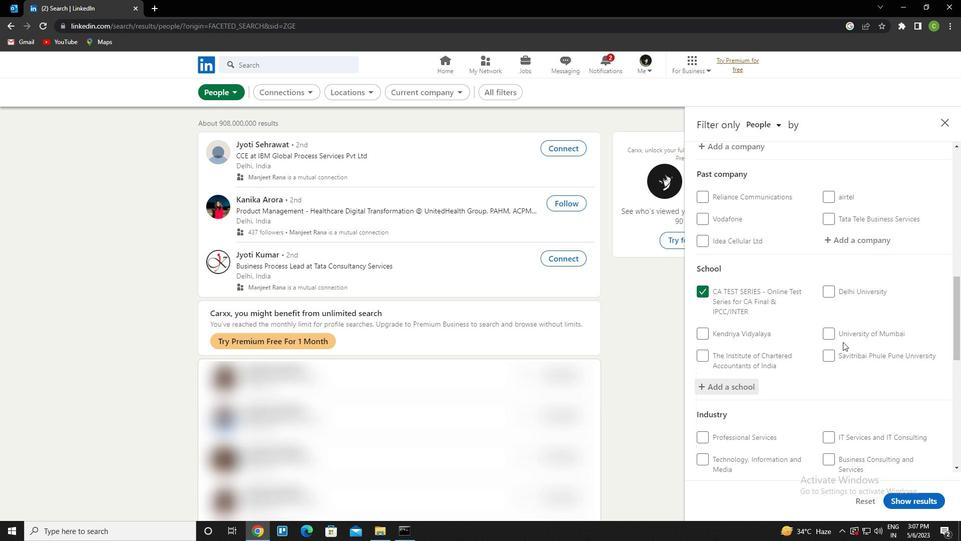 
Action: Mouse moved to (837, 337)
Screenshot: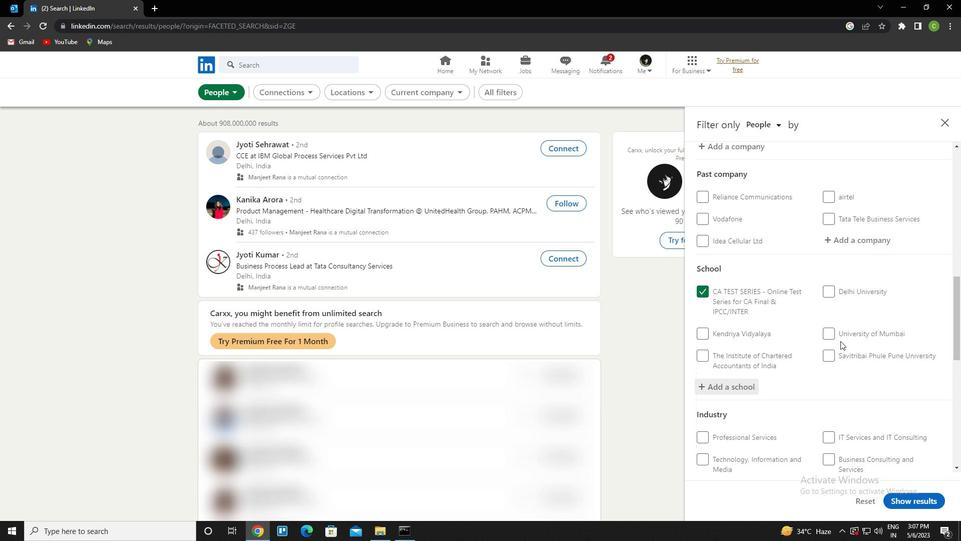 
Action: Mouse scrolled (837, 336) with delta (0, 0)
Screenshot: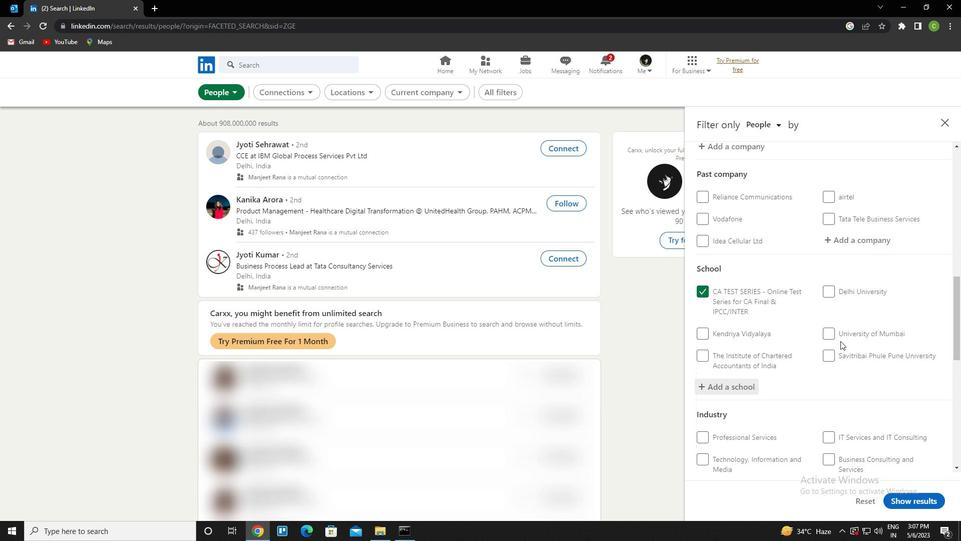 
Action: Mouse moved to (836, 336)
Screenshot: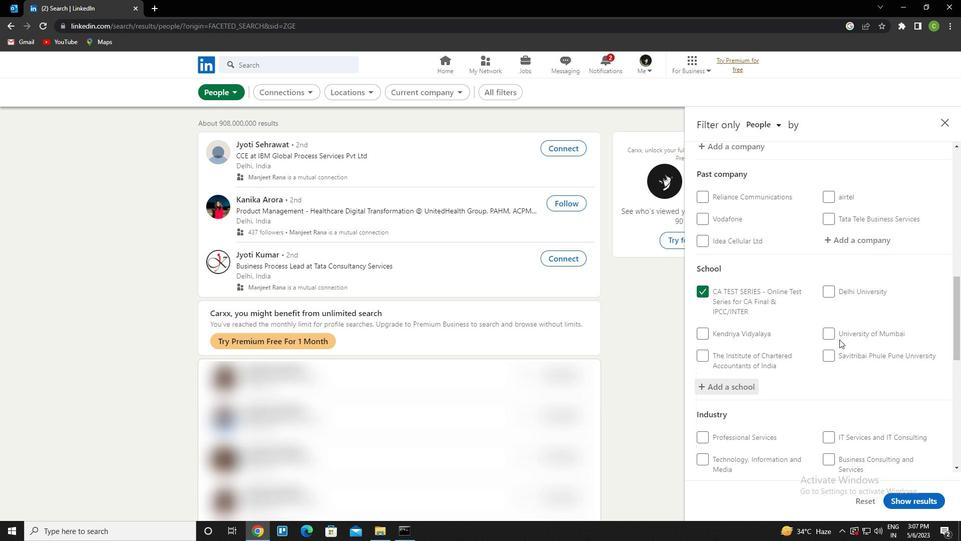 
Action: Mouse scrolled (836, 336) with delta (0, 0)
Screenshot: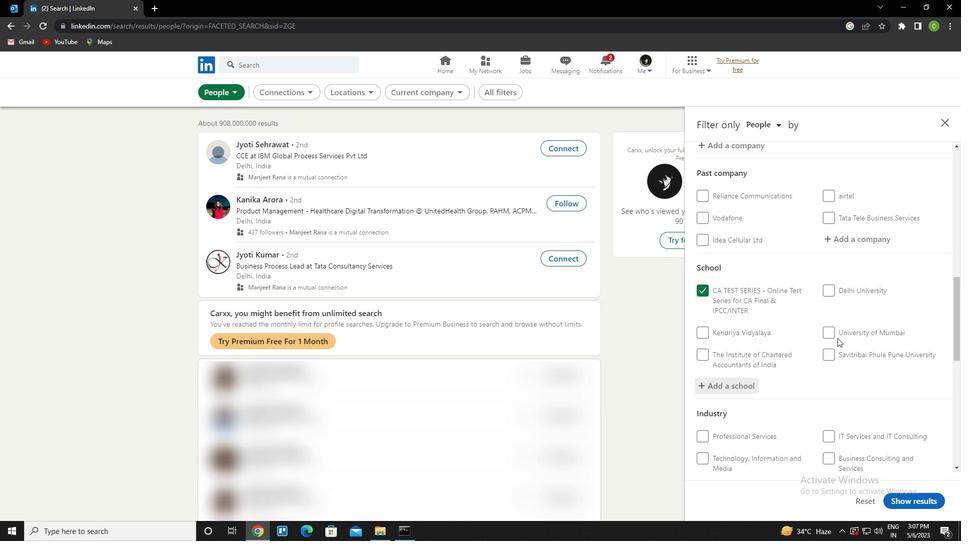
Action: Mouse moved to (866, 289)
Screenshot: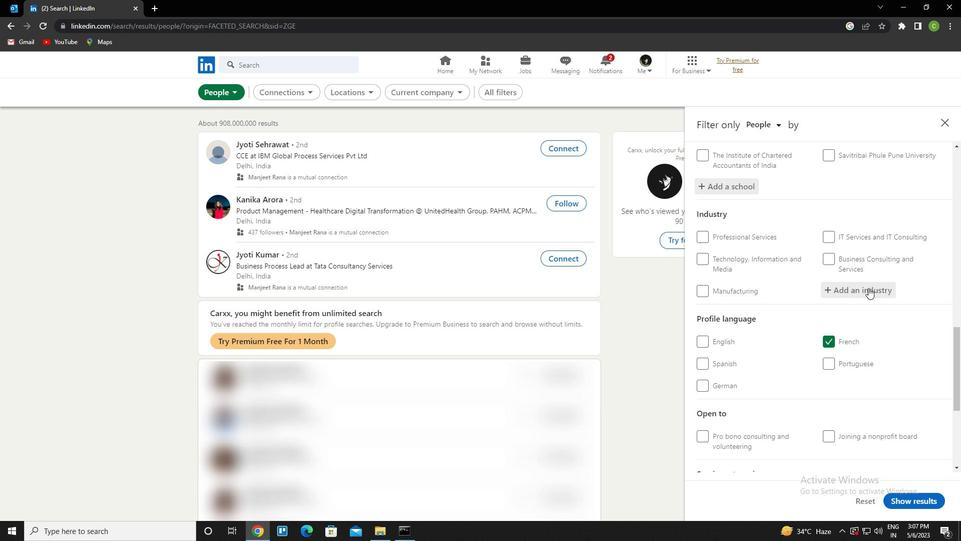 
Action: Mouse pressed left at (866, 289)
Screenshot: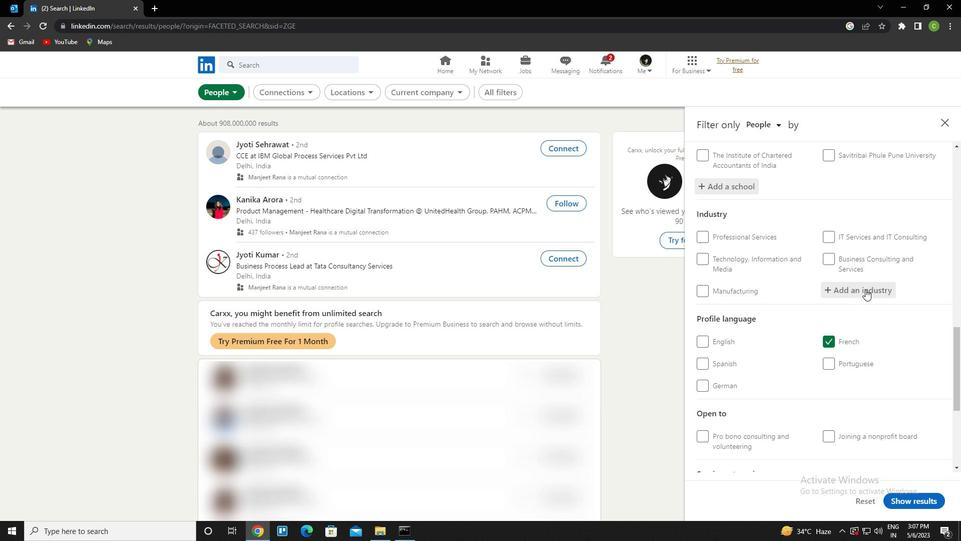 
Action: Key pressed assos<Key.backspace><Key.down><Key.enter>
Screenshot: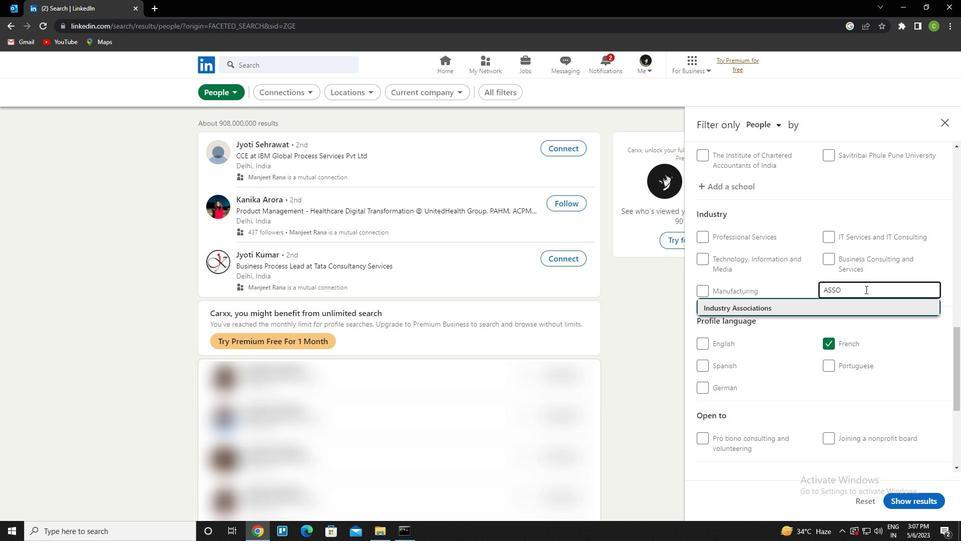 
Action: Mouse scrolled (866, 289) with delta (0, 0)
Screenshot: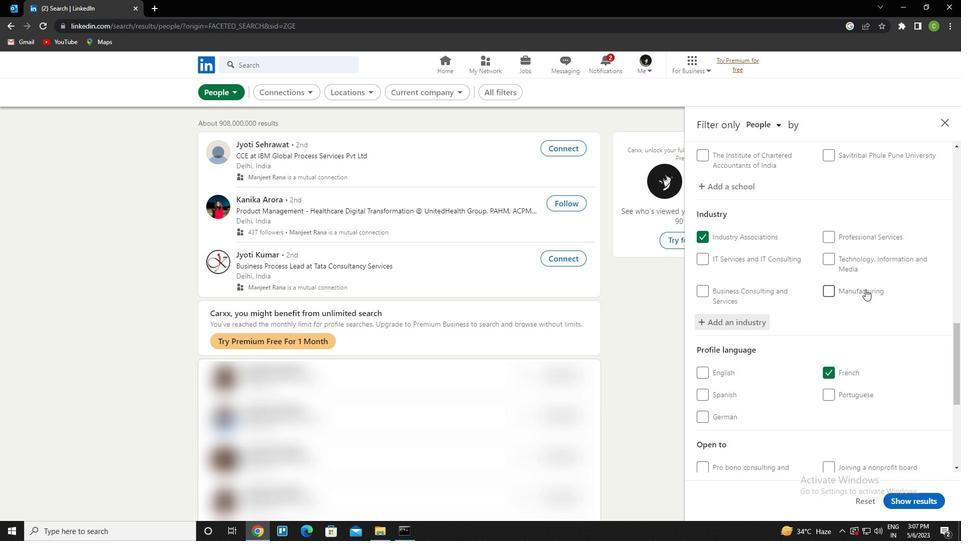 
Action: Mouse moved to (862, 295)
Screenshot: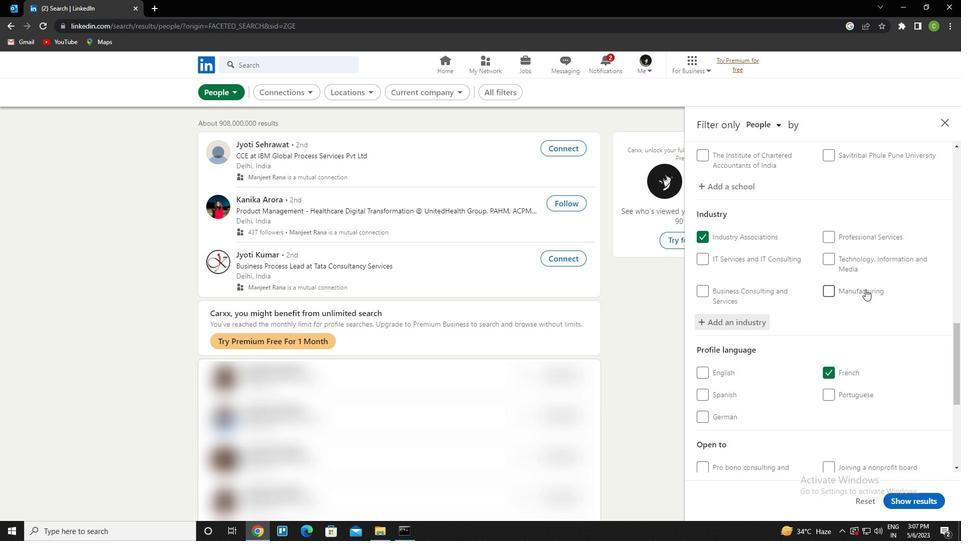 
Action: Mouse scrolled (862, 295) with delta (0, 0)
Screenshot: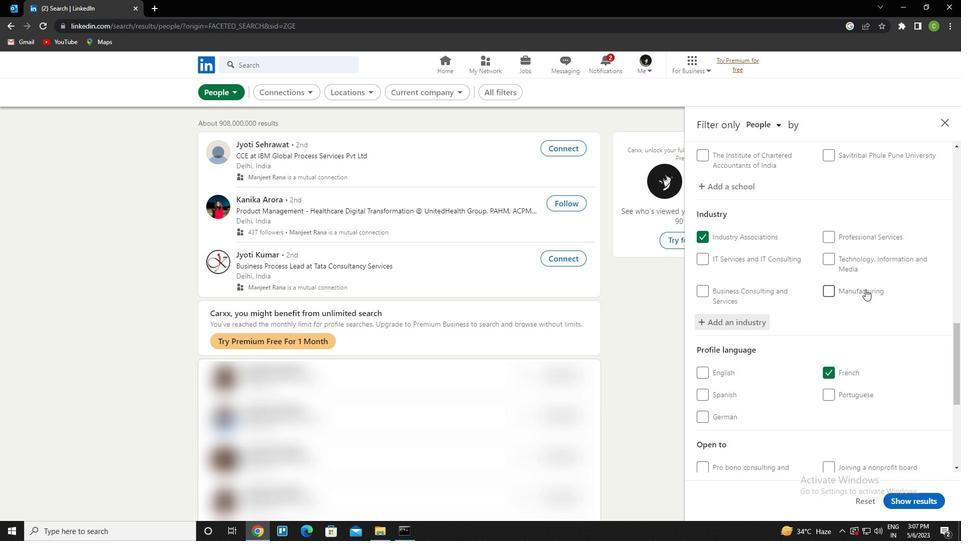 
Action: Mouse moved to (860, 299)
Screenshot: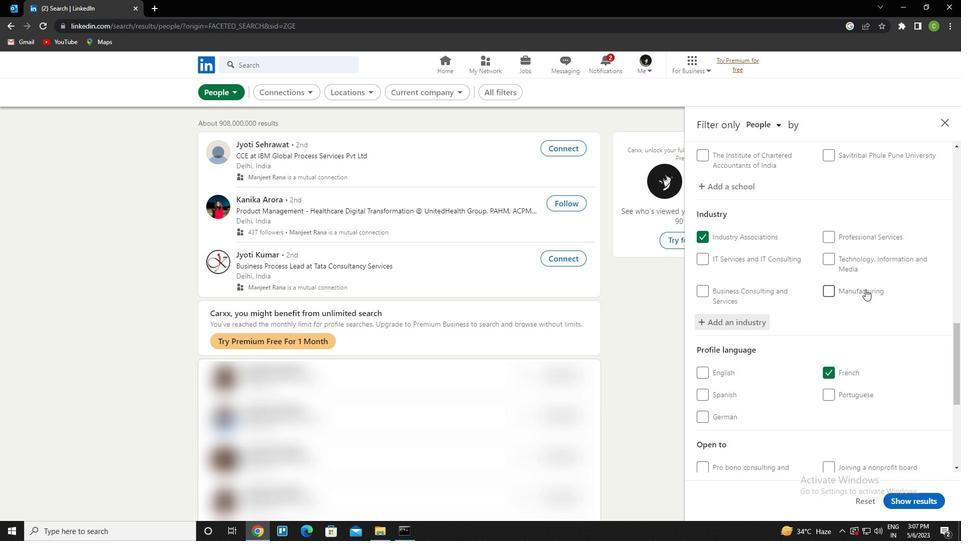 
Action: Mouse scrolled (860, 298) with delta (0, 0)
Screenshot: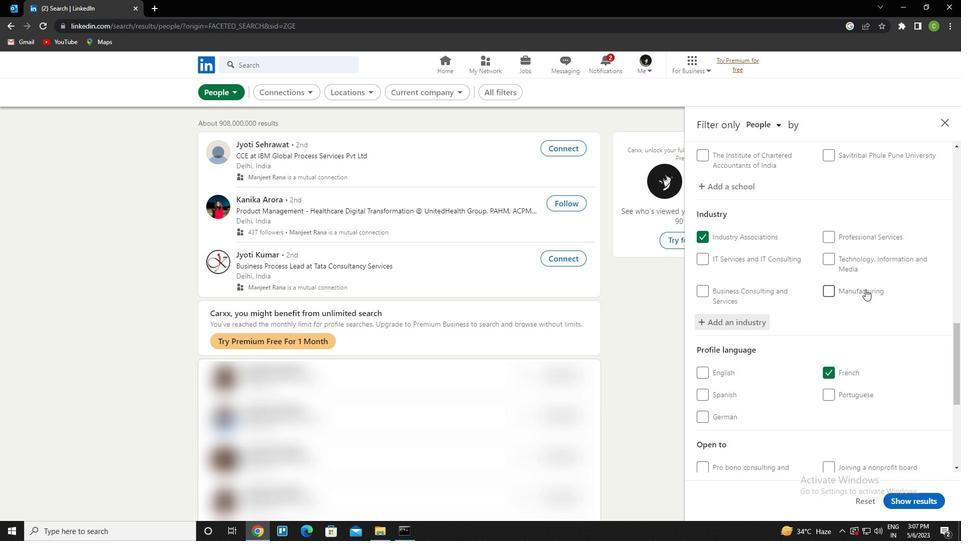 
Action: Mouse moved to (859, 299)
Screenshot: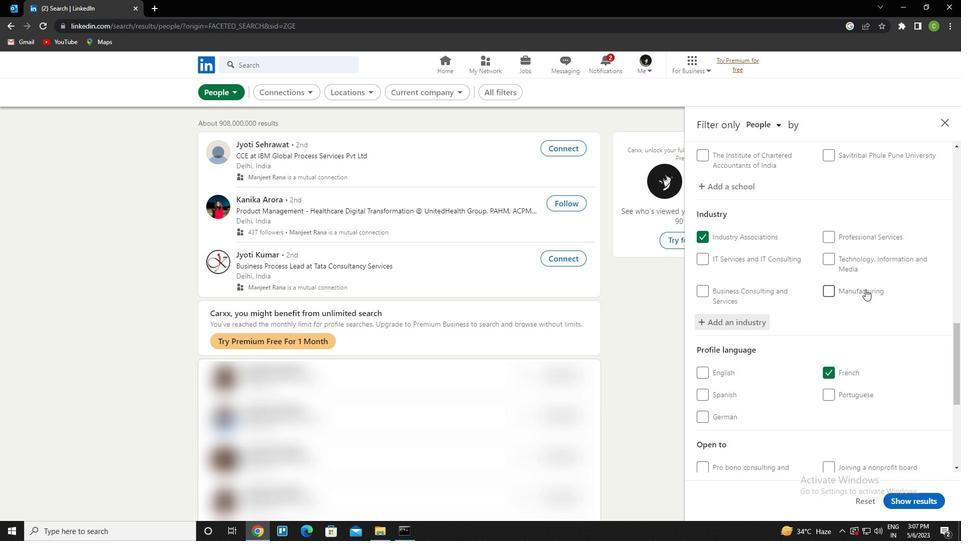 
Action: Mouse scrolled (859, 299) with delta (0, 0)
Screenshot: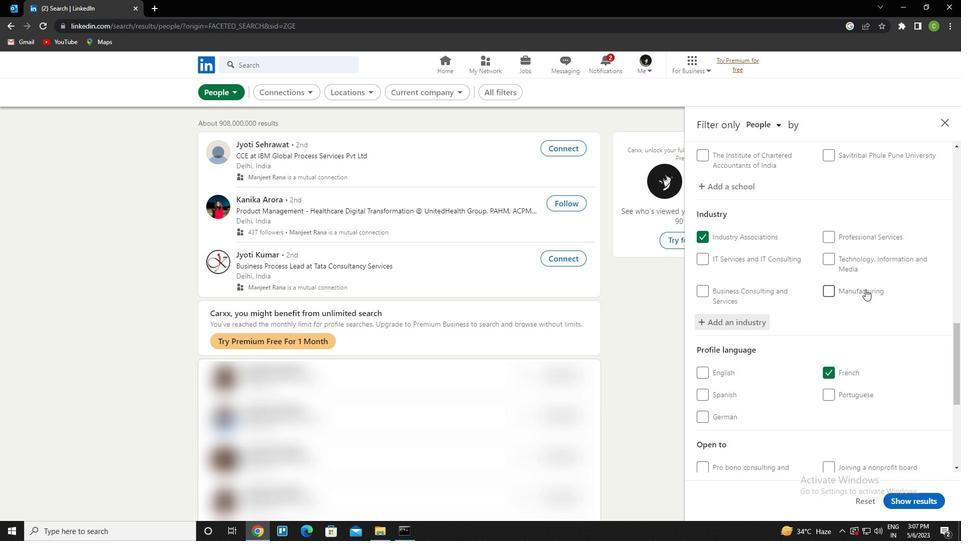 
Action: Mouse moved to (859, 300)
Screenshot: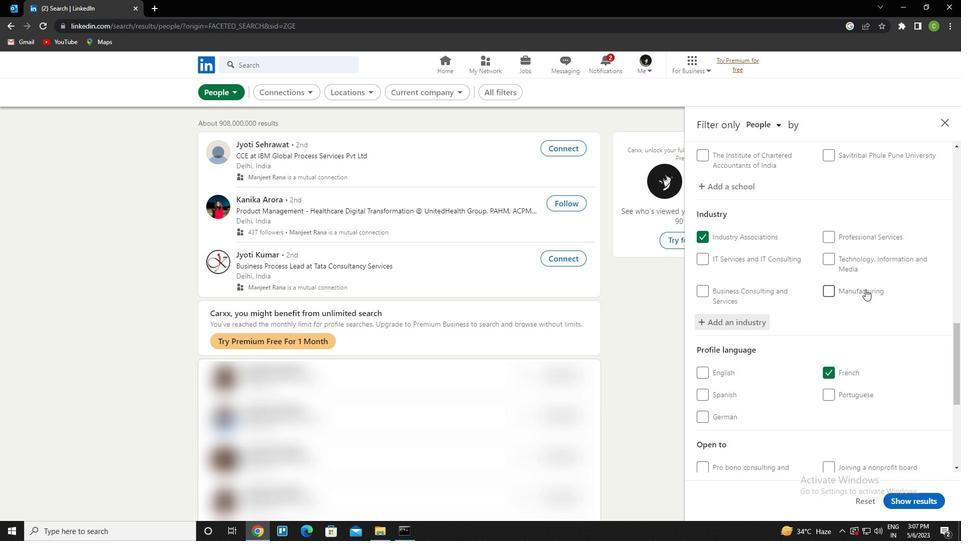 
Action: Mouse scrolled (859, 300) with delta (0, 0)
Screenshot: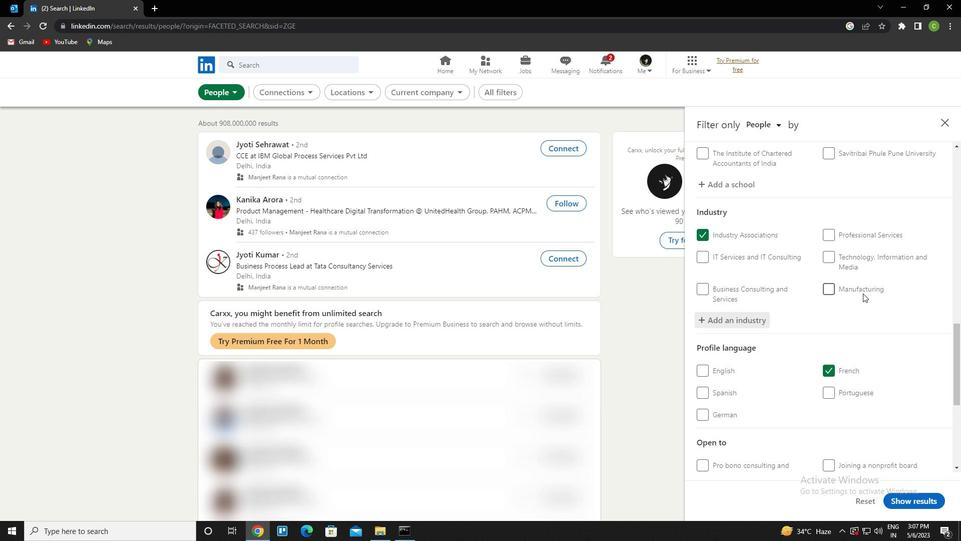 
Action: Mouse moved to (858, 300)
Screenshot: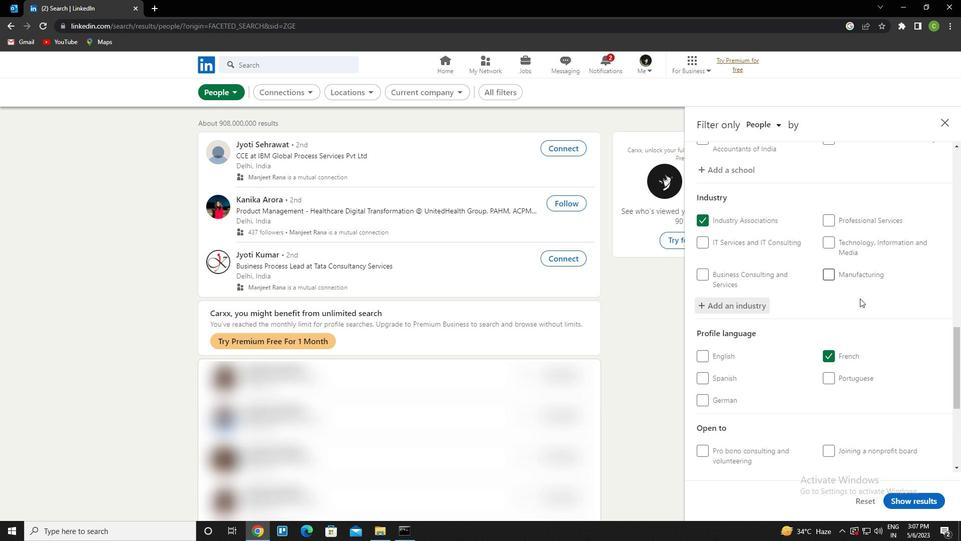 
Action: Mouse scrolled (858, 300) with delta (0, 0)
Screenshot: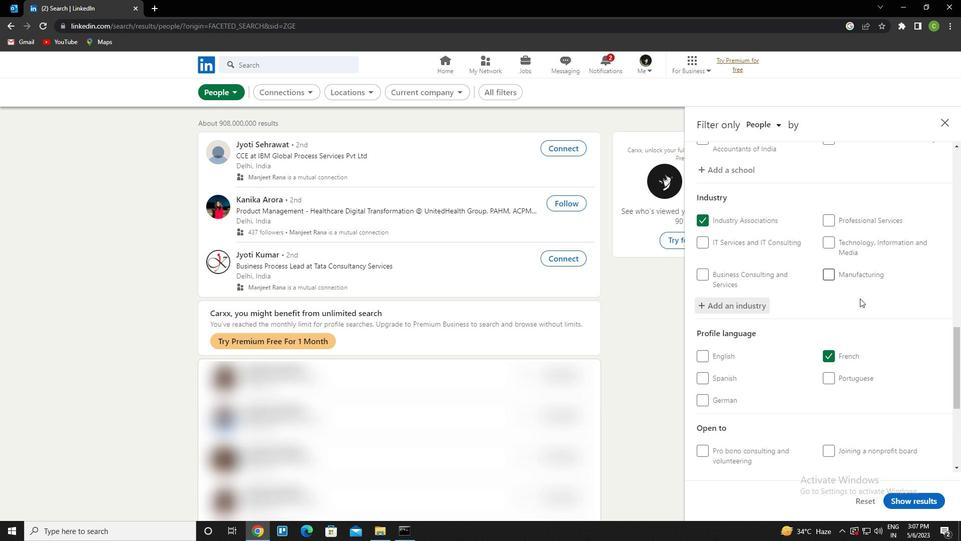 
Action: Mouse moved to (854, 330)
Screenshot: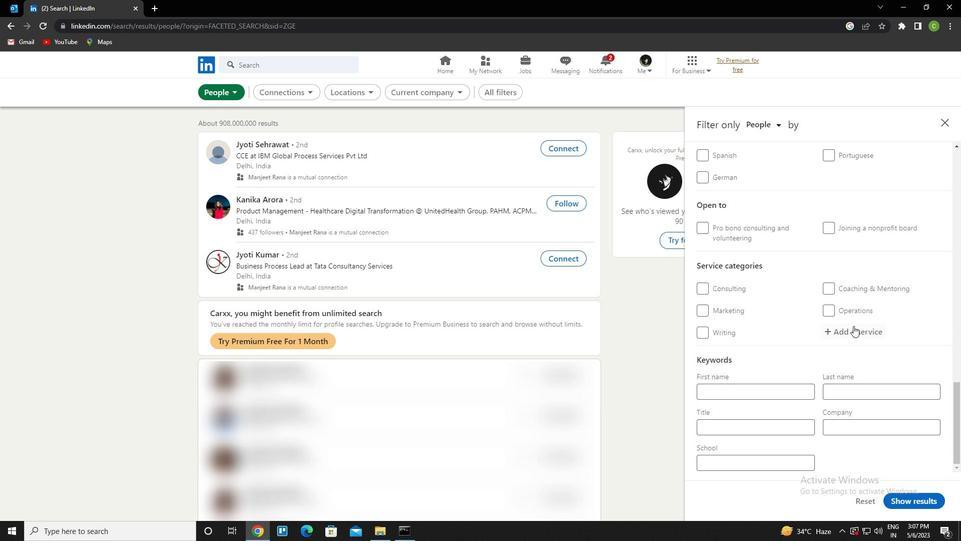 
Action: Mouse pressed left at (854, 330)
Screenshot: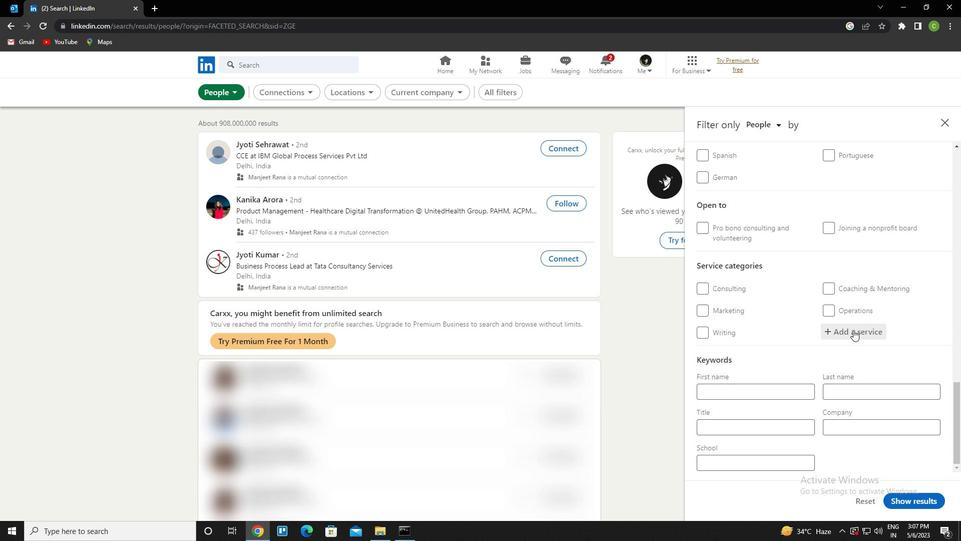 
Action: Key pressed <Key.caps_lock><Key.caps_lock>c<Key.caps_lock>ommercial<Key.space>real<Key.space><Key.right><Key.down><Key.enter>
Screenshot: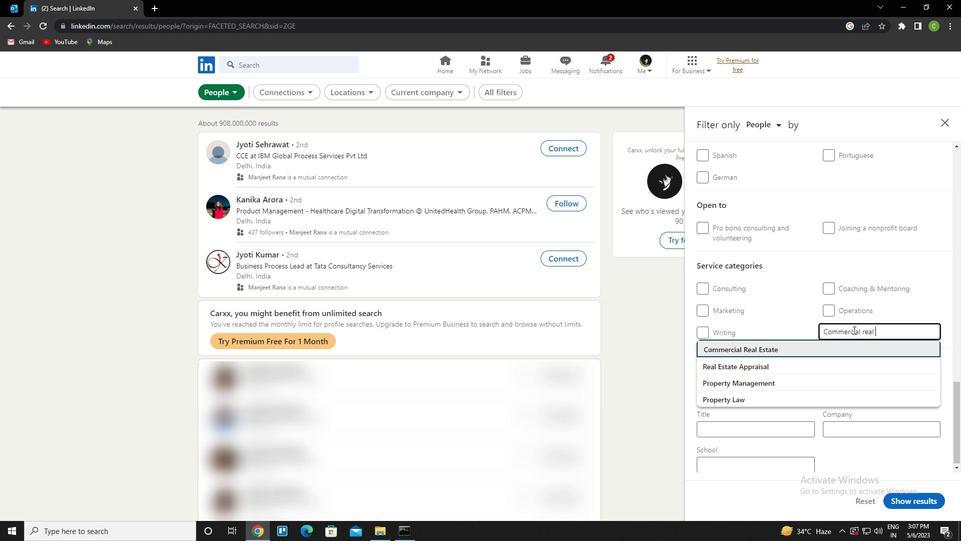 
Action: Mouse scrolled (854, 329) with delta (0, 0)
Screenshot: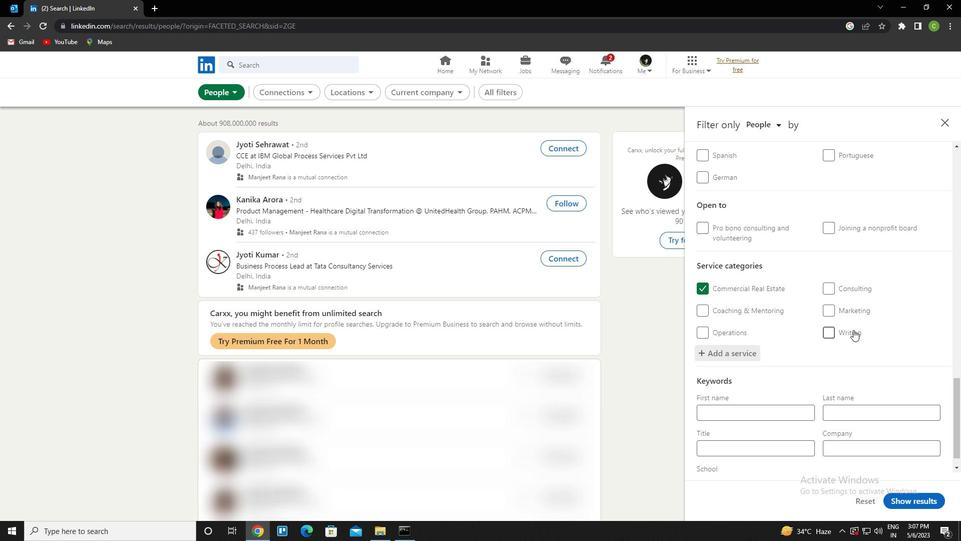 
Action: Mouse scrolled (854, 329) with delta (0, 0)
Screenshot: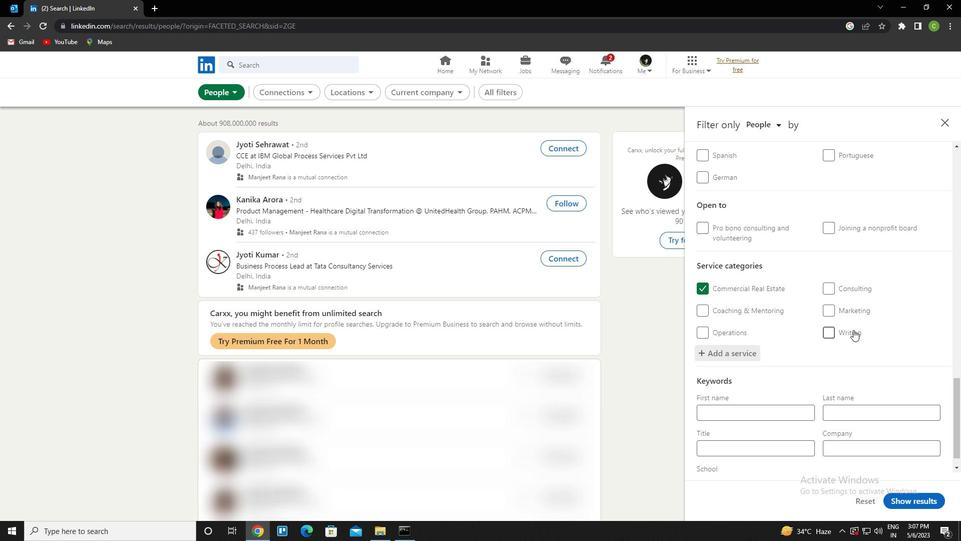 
Action: Mouse scrolled (854, 329) with delta (0, 0)
Screenshot: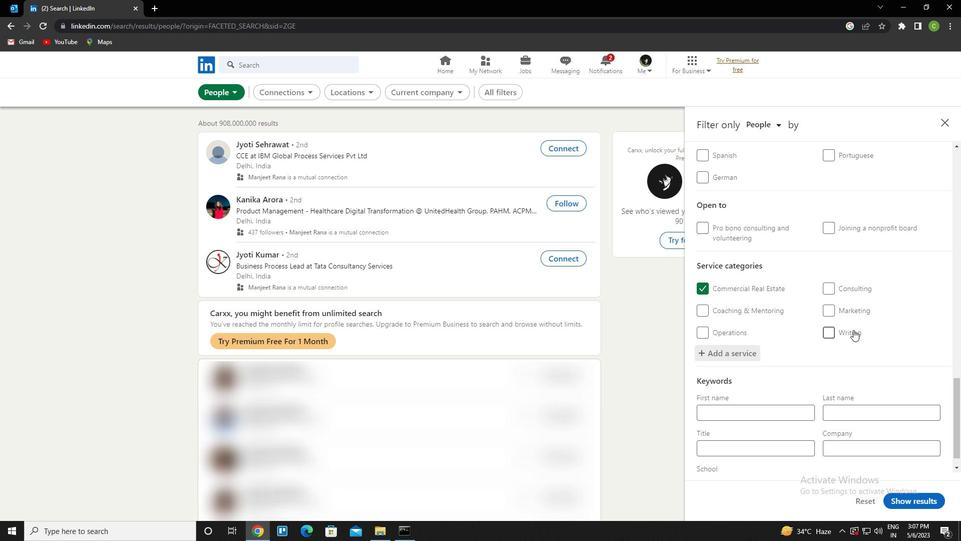 
Action: Mouse scrolled (854, 329) with delta (0, 0)
Screenshot: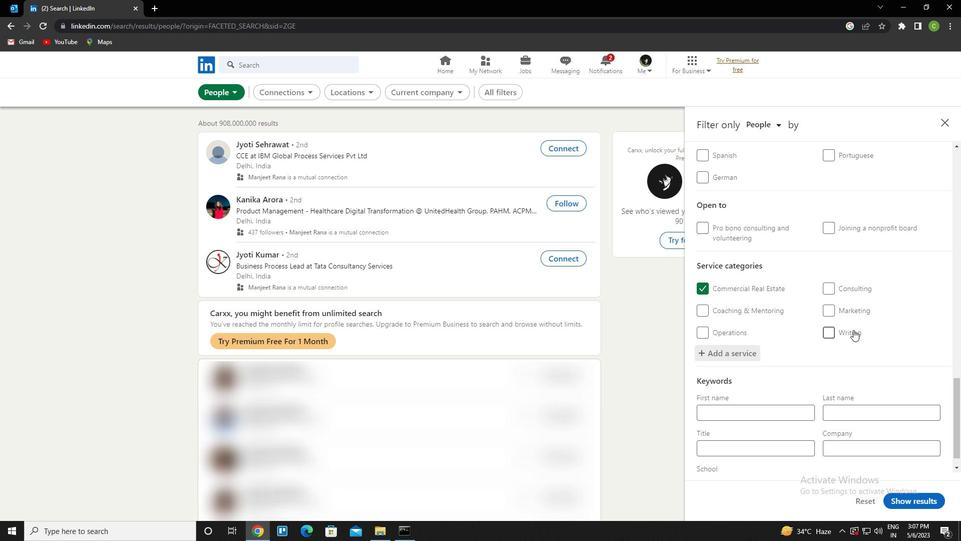 
Action: Mouse scrolled (854, 329) with delta (0, 0)
Screenshot: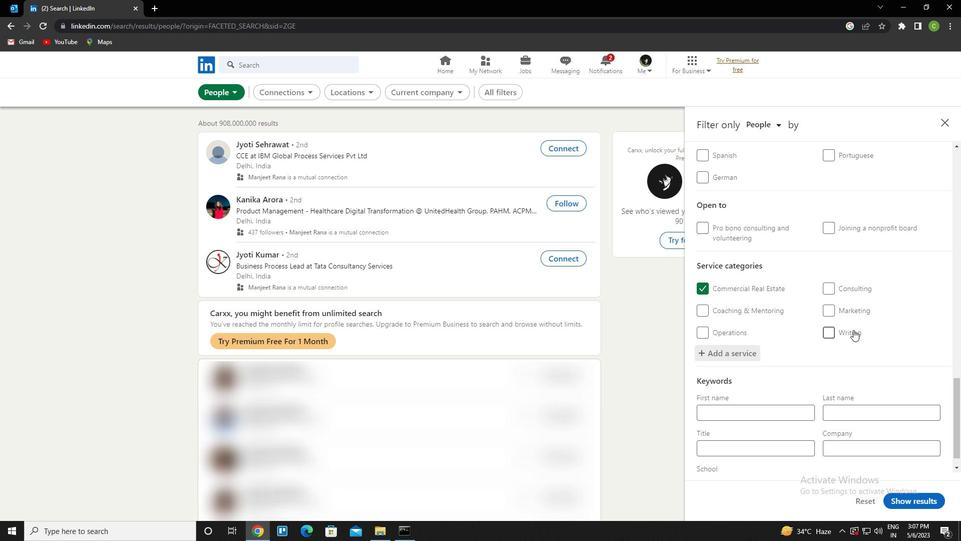 
Action: Mouse scrolled (854, 329) with delta (0, 0)
Screenshot: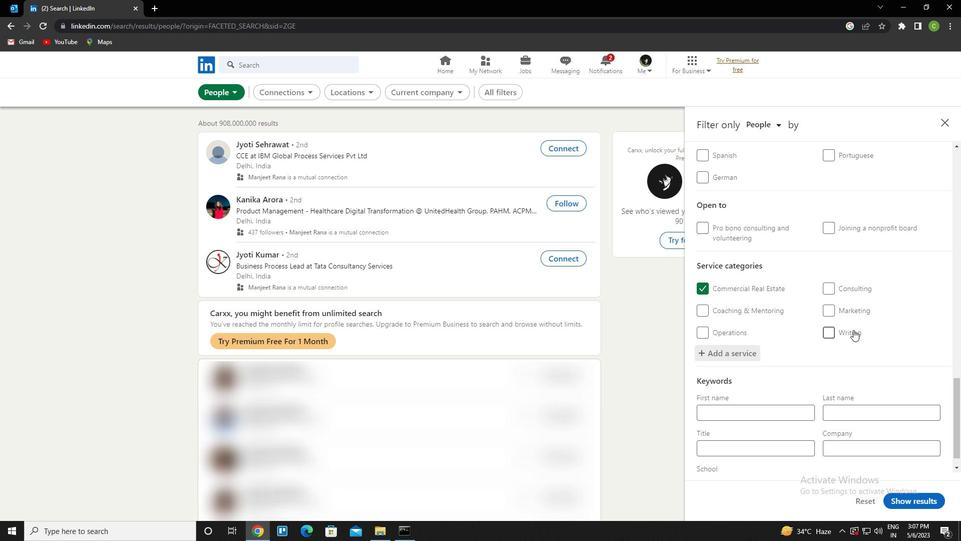 
Action: Mouse scrolled (854, 329) with delta (0, 0)
Screenshot: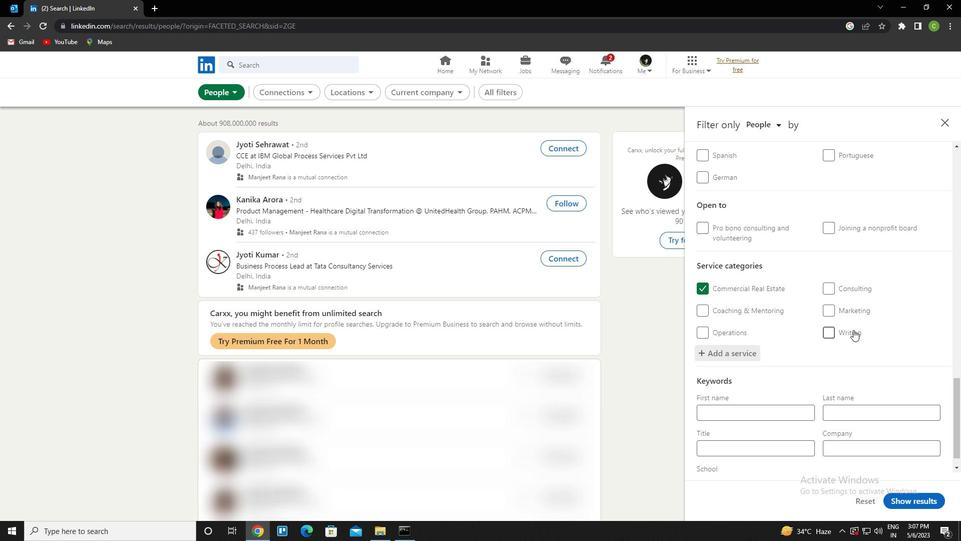 
Action: Mouse moved to (756, 432)
Screenshot: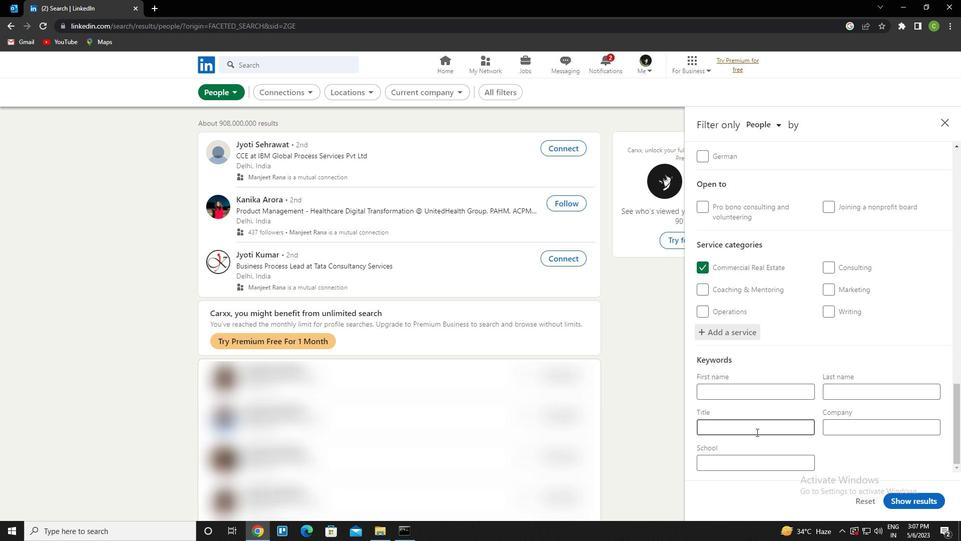 
Action: Mouse pressed left at (756, 432)
Screenshot: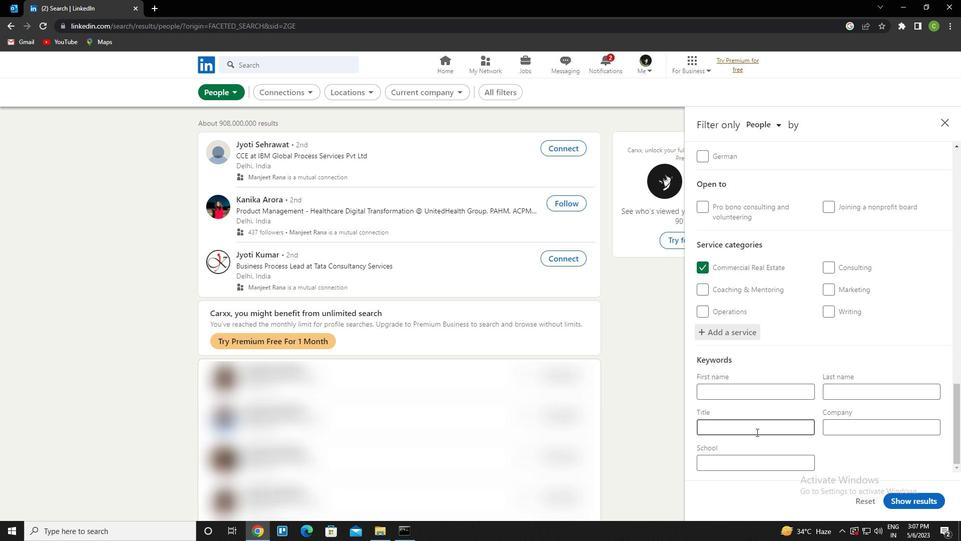 
Action: Key pressed <Key.caps_lock>w<Key.caps_lock>omen's<Key.space><Key.caps_lock>s<Key.caps_lock>helter<Key.space><Key.caps_lock>j<Key.caps_lock>ogs<Key.backspace><Key.backspace>bs
Screenshot: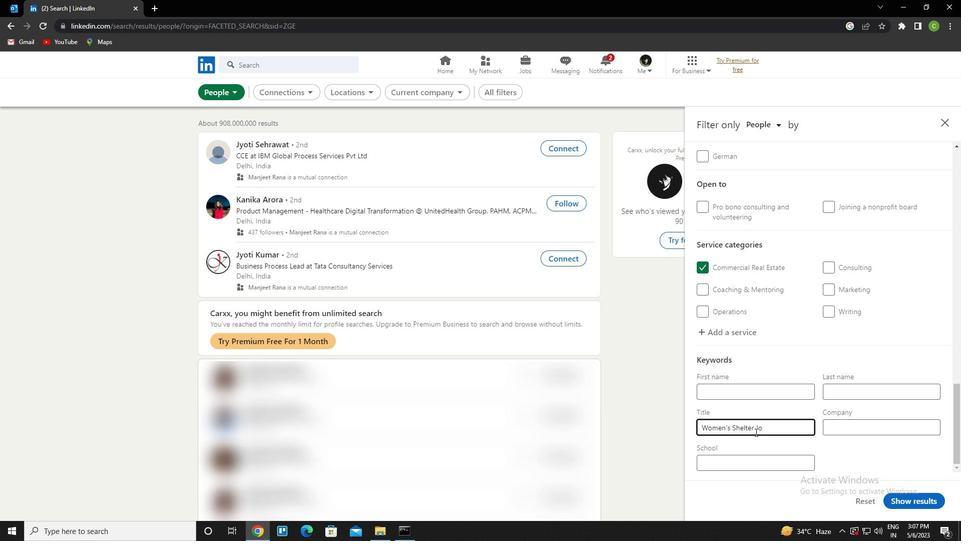 
Action: Mouse moved to (928, 499)
Screenshot: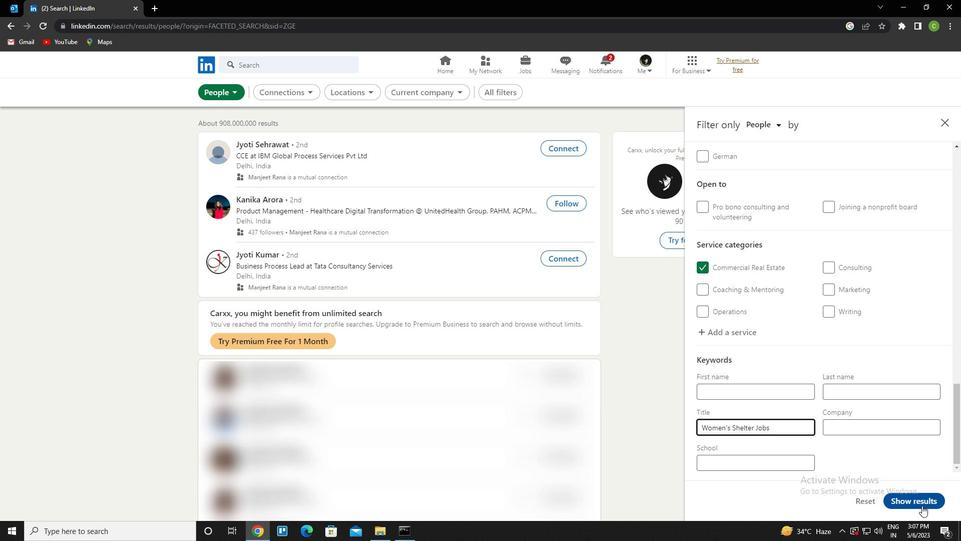 
Action: Mouse pressed left at (928, 499)
Screenshot: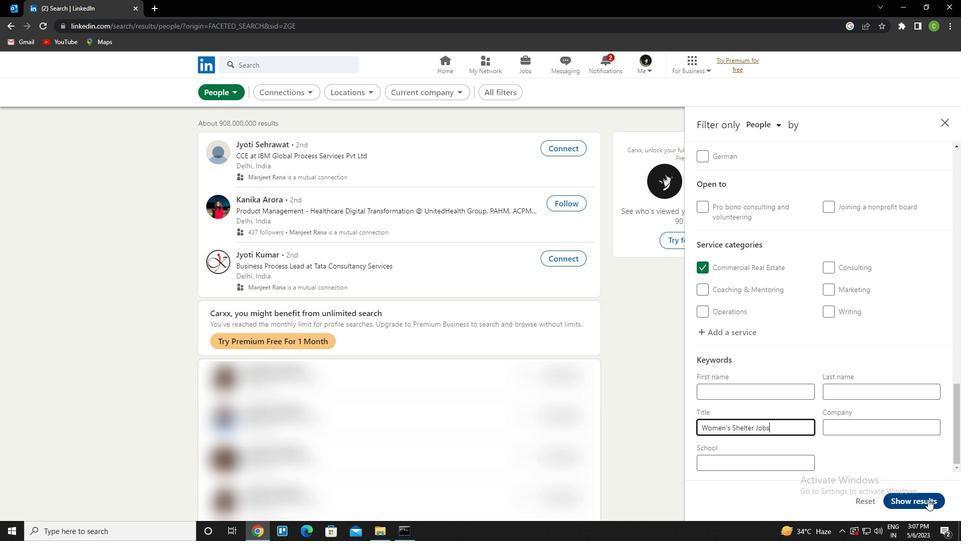 
Action: Mouse moved to (365, 356)
Screenshot: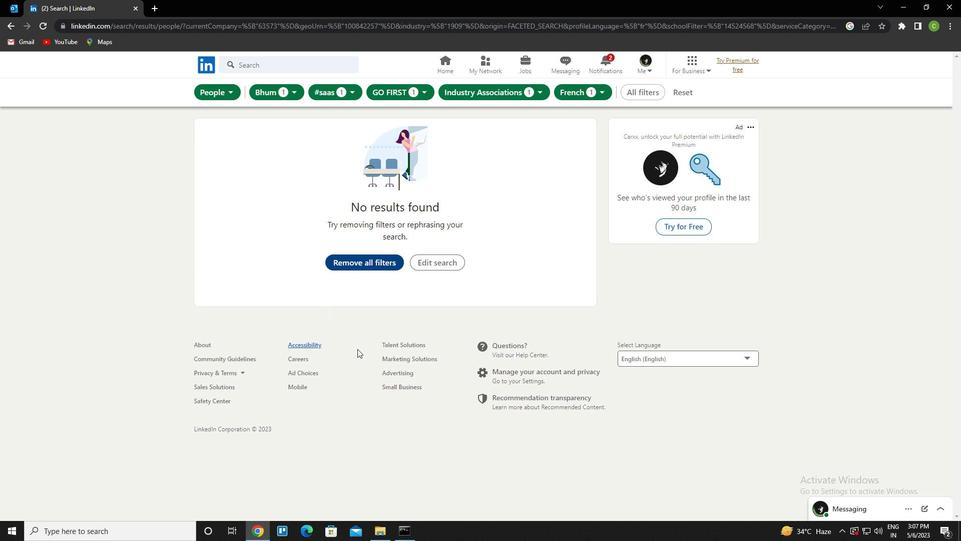 
